 Task: Look for space in Oildale, United States from 15th June, 2023 to 21st June, 2023 for 5 adults in price range Rs.14000 to Rs.25000. Place can be entire place with 3 bedrooms having 3 beds and 3 bathrooms. Property type can be house, flat, guest house. Booking option can be shelf check-in. Required host language is English.
Action: Mouse moved to (443, 97)
Screenshot: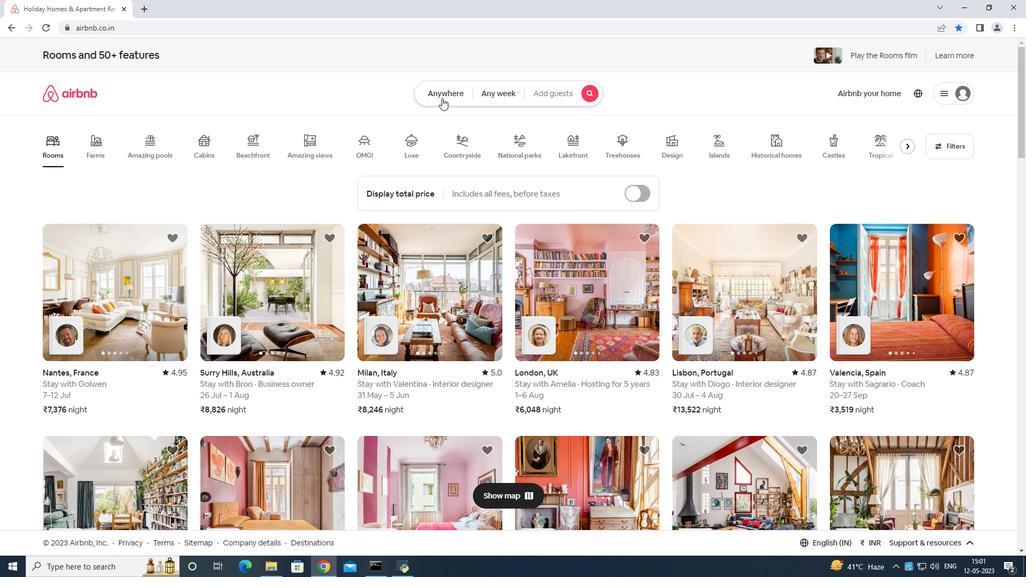 
Action: Mouse pressed left at (443, 97)
Screenshot: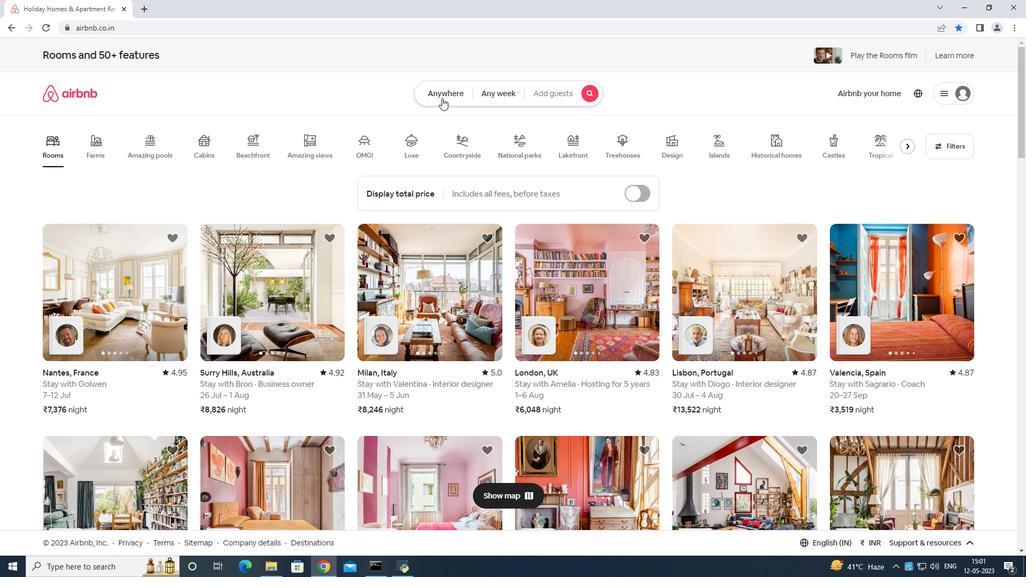 
Action: Mouse moved to (399, 126)
Screenshot: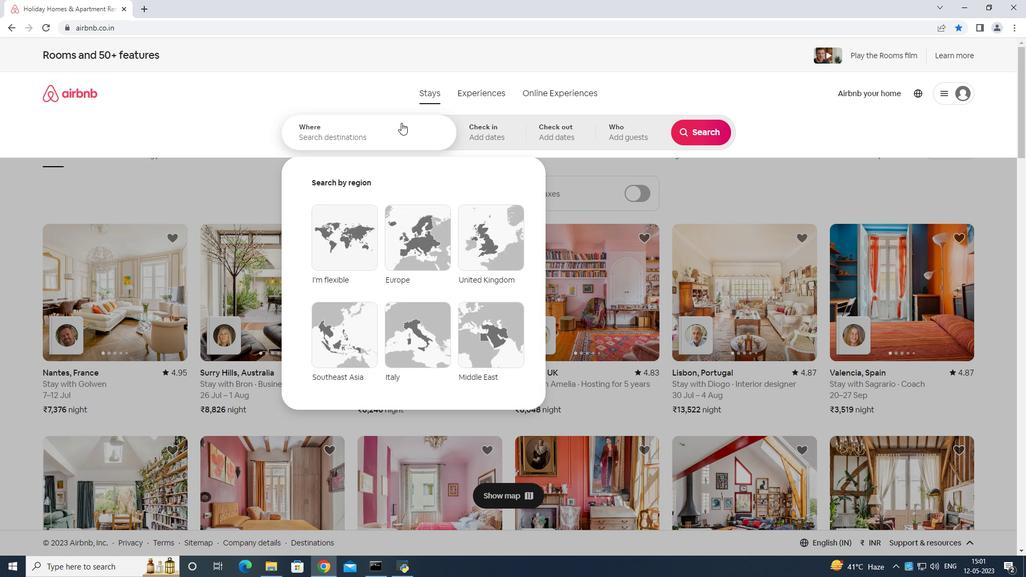 
Action: Mouse pressed left at (399, 126)
Screenshot: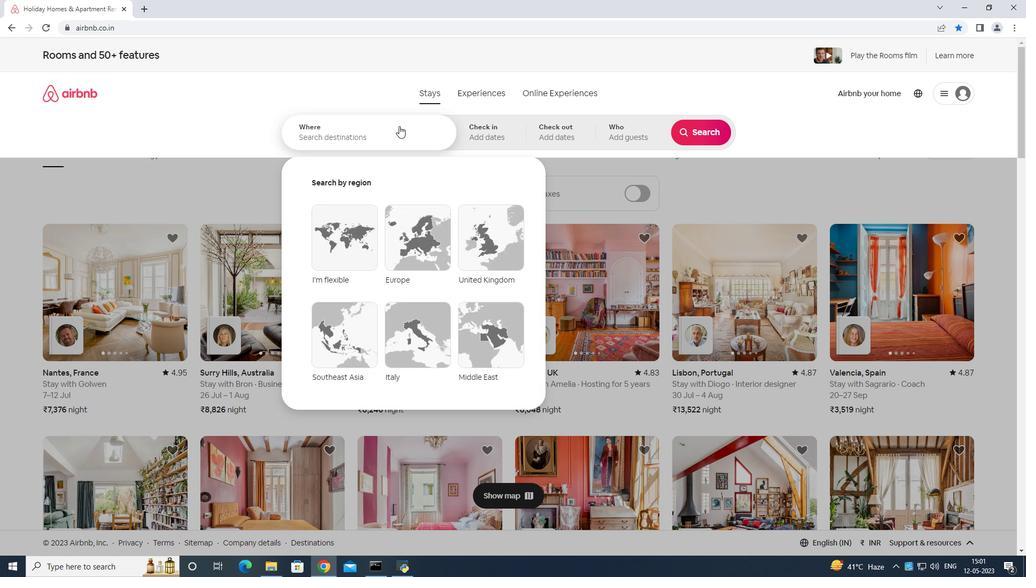 
Action: Mouse moved to (290, 151)
Screenshot: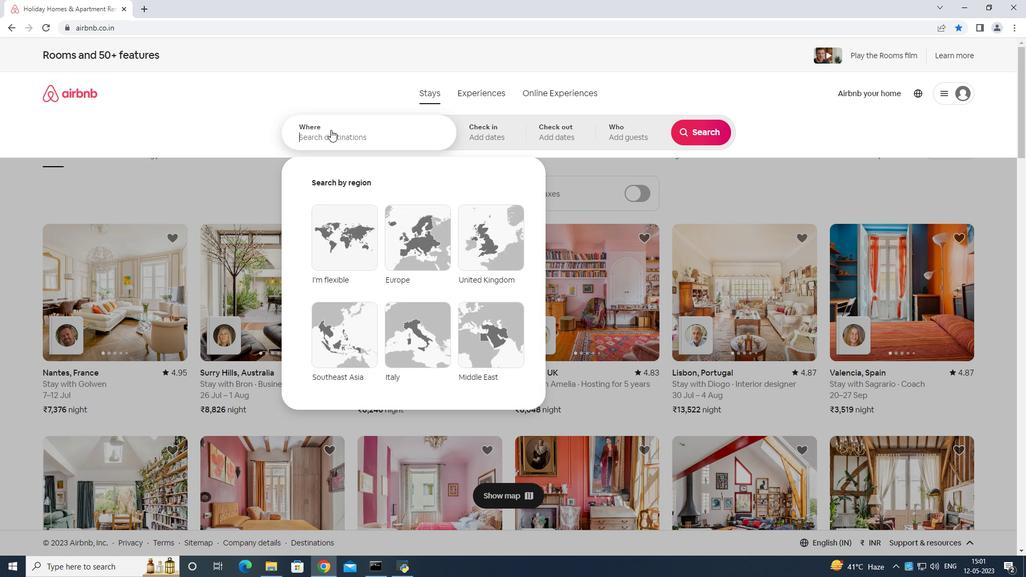 
Action: Key pressed <Key.shift>Oildale<Key.space>united<Key.space>statse<Key.backspace><Key.backspace>es<Key.enter>
Screenshot: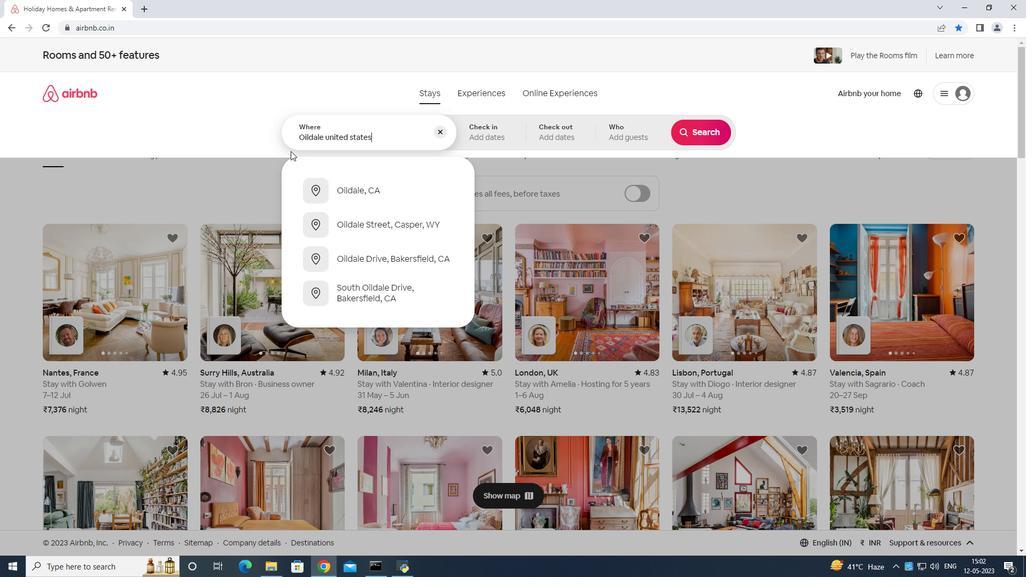 
Action: Mouse moved to (637, 310)
Screenshot: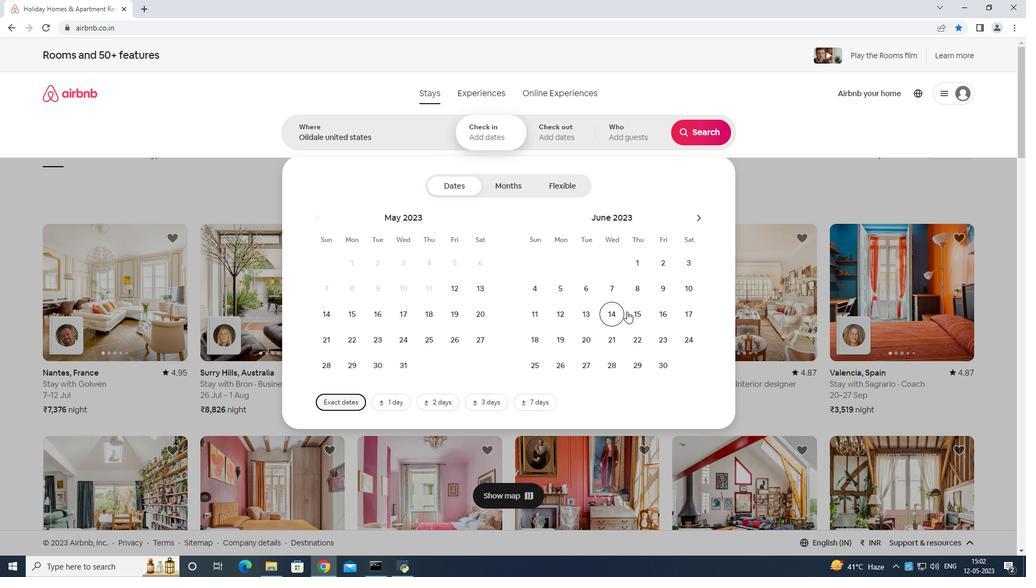
Action: Mouse pressed left at (637, 310)
Screenshot: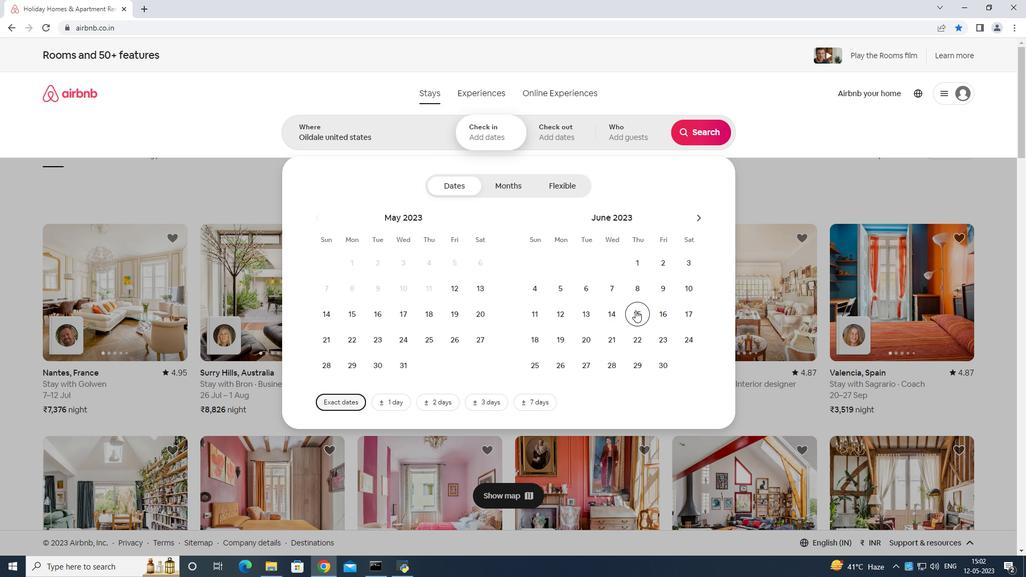 
Action: Mouse moved to (608, 336)
Screenshot: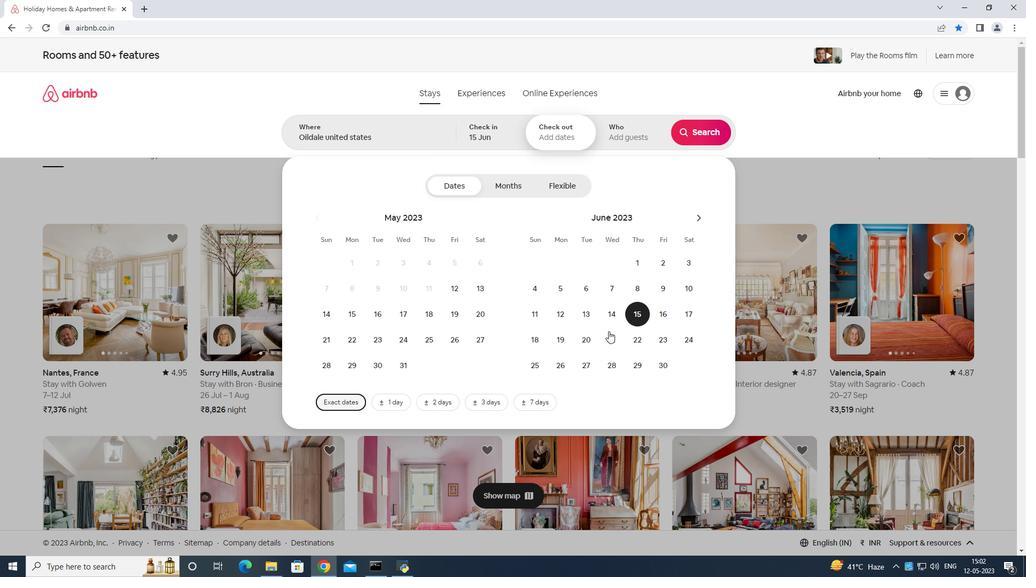 
Action: Mouse pressed left at (608, 336)
Screenshot: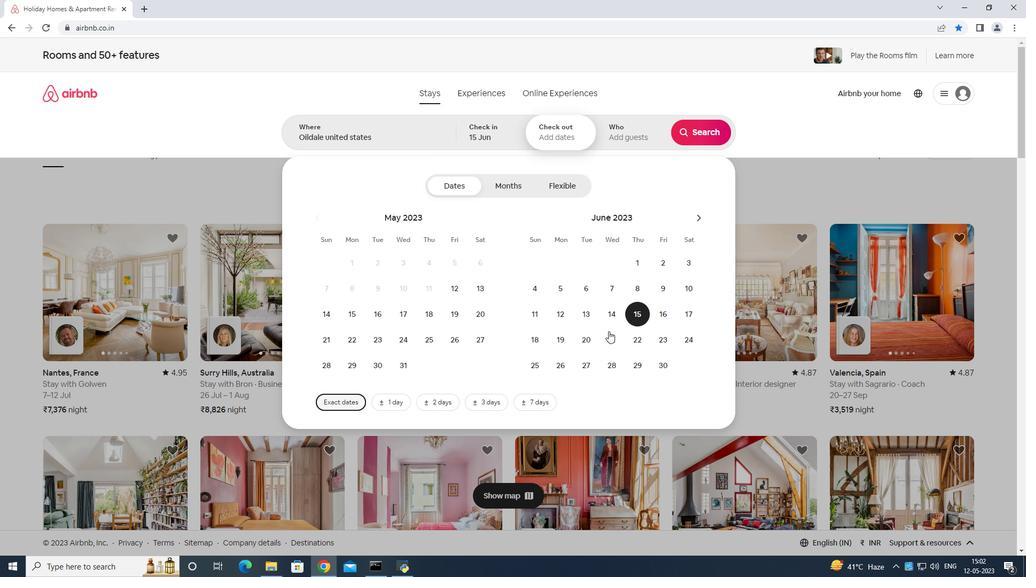 
Action: Mouse moved to (628, 130)
Screenshot: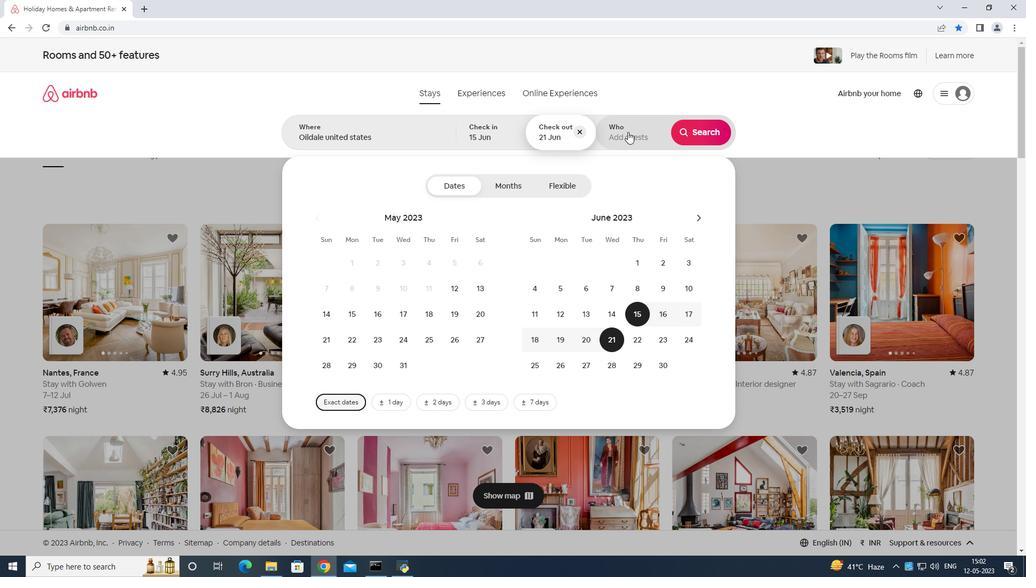 
Action: Mouse pressed left at (628, 130)
Screenshot: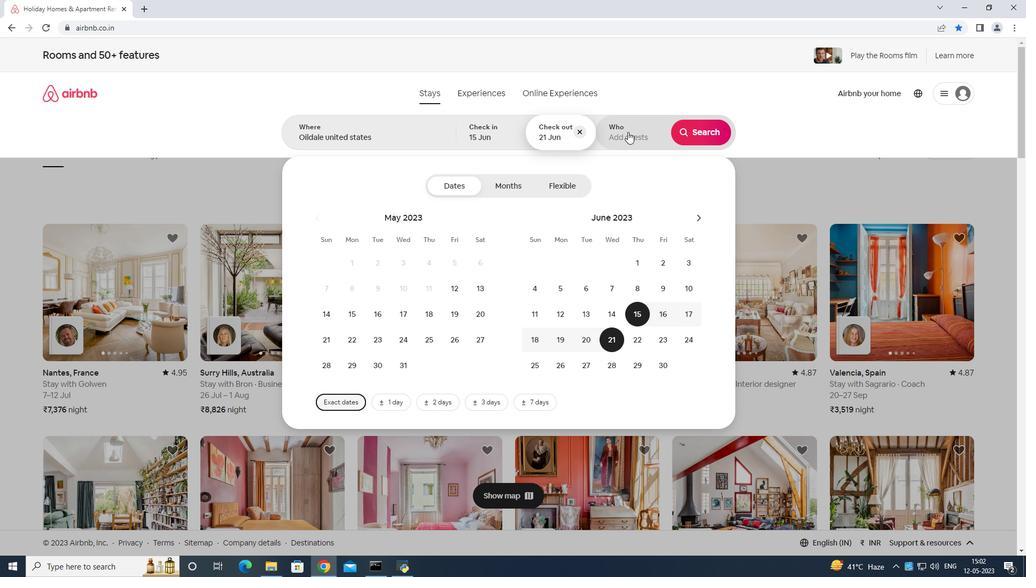 
Action: Mouse moved to (706, 186)
Screenshot: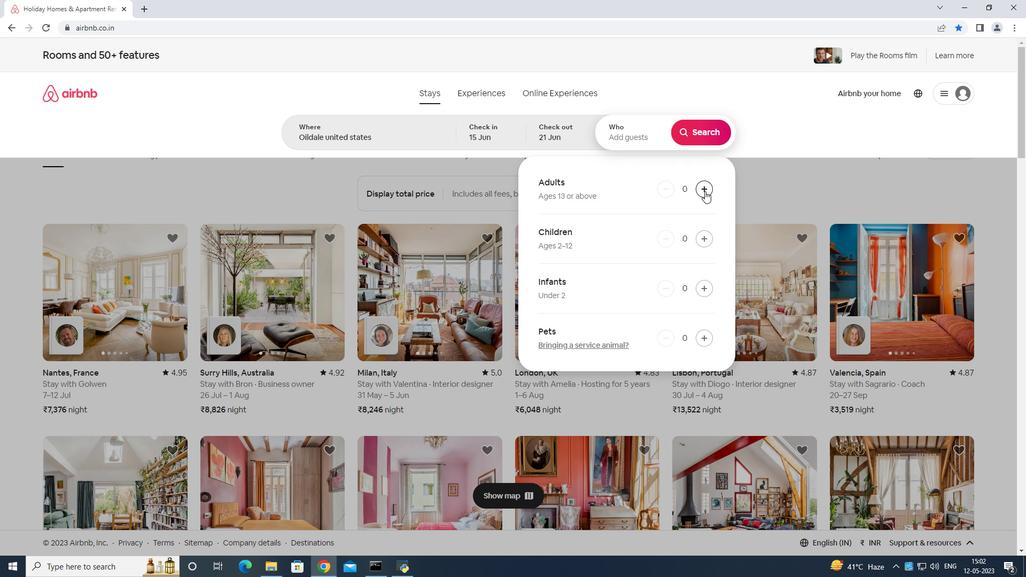 
Action: Mouse pressed left at (706, 186)
Screenshot: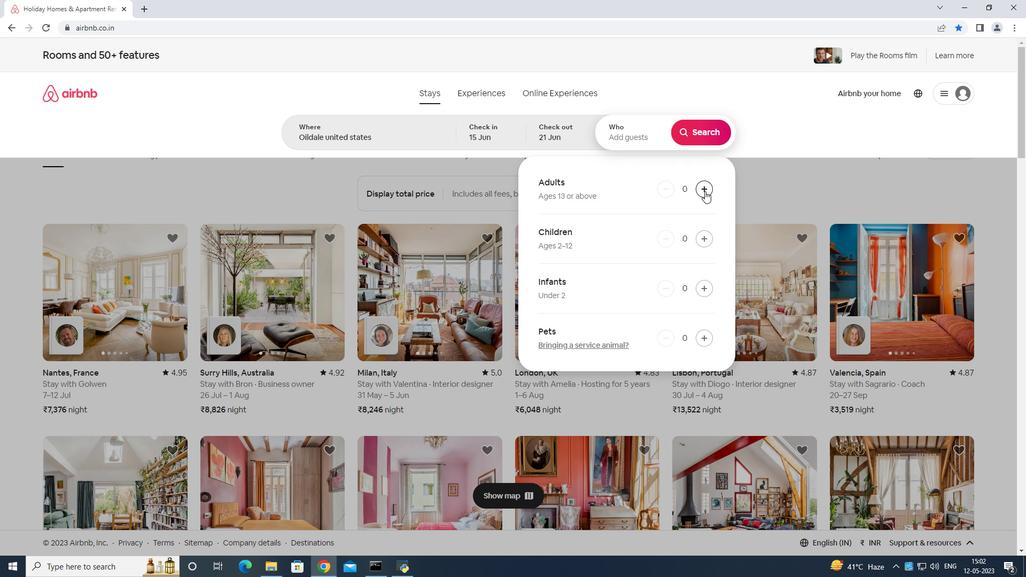 
Action: Mouse moved to (707, 186)
Screenshot: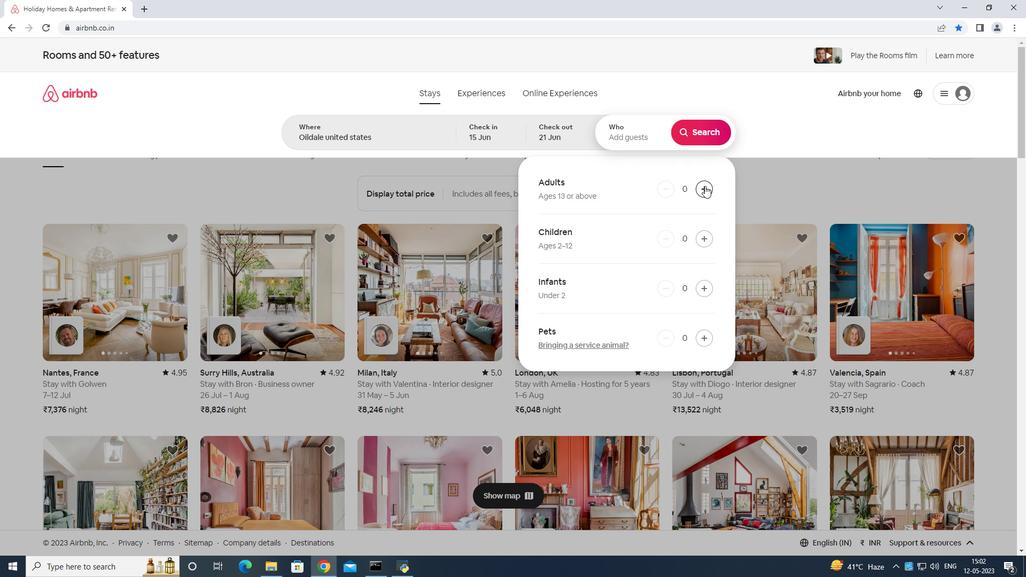 
Action: Mouse pressed left at (707, 186)
Screenshot: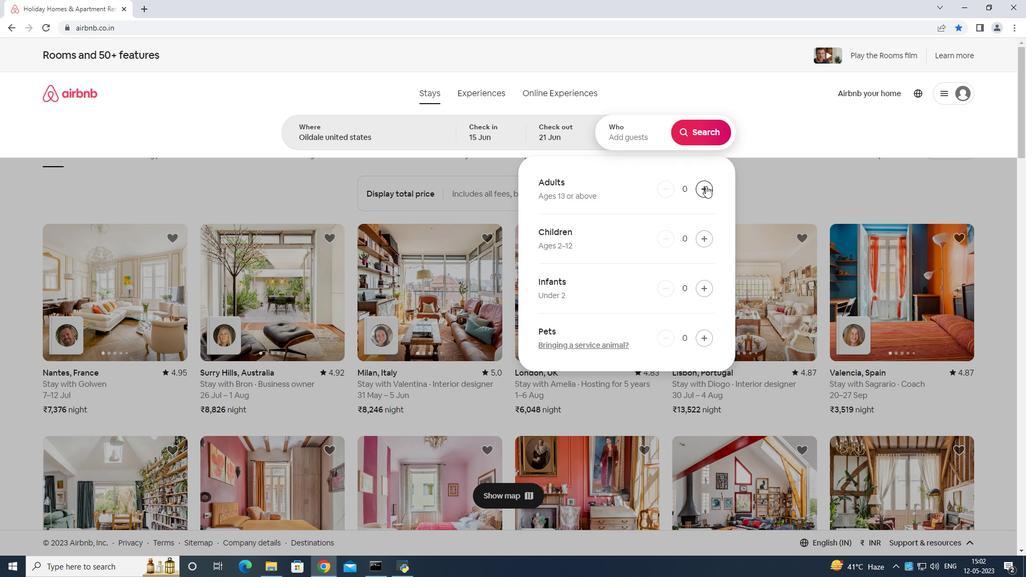
Action: Mouse moved to (707, 186)
Screenshot: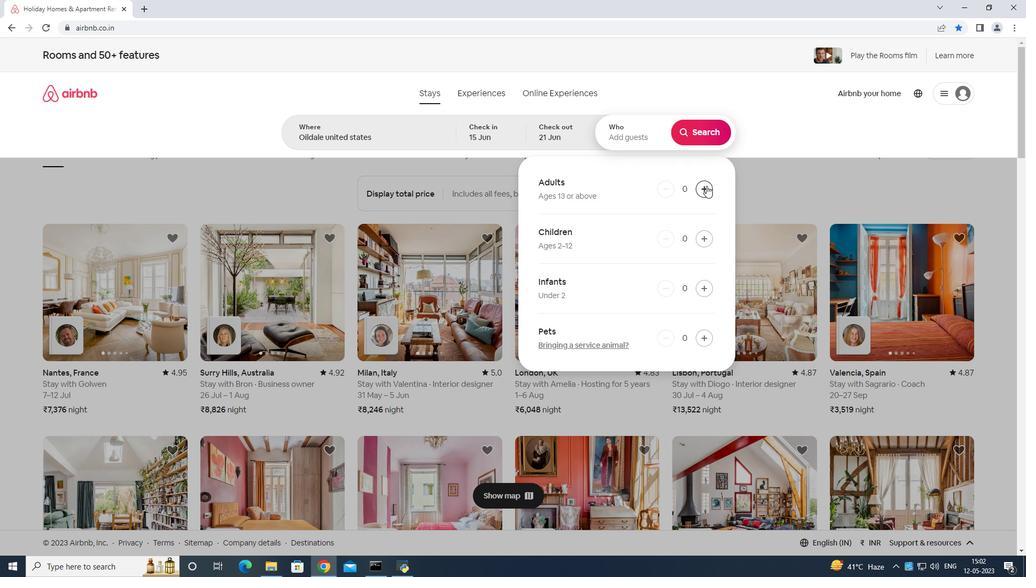 
Action: Mouse pressed left at (707, 186)
Screenshot: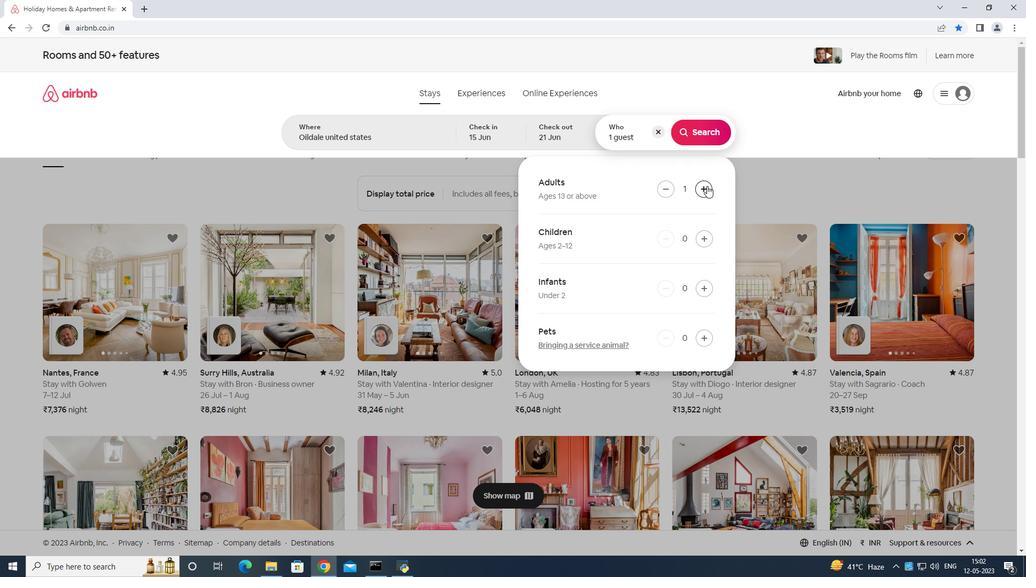 
Action: Mouse moved to (707, 186)
Screenshot: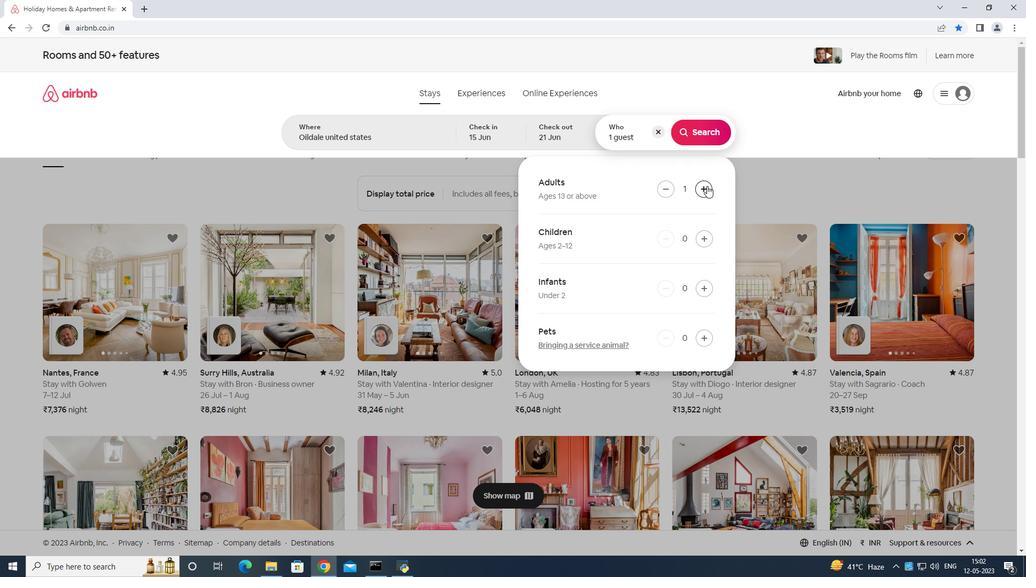 
Action: Mouse pressed left at (707, 186)
Screenshot: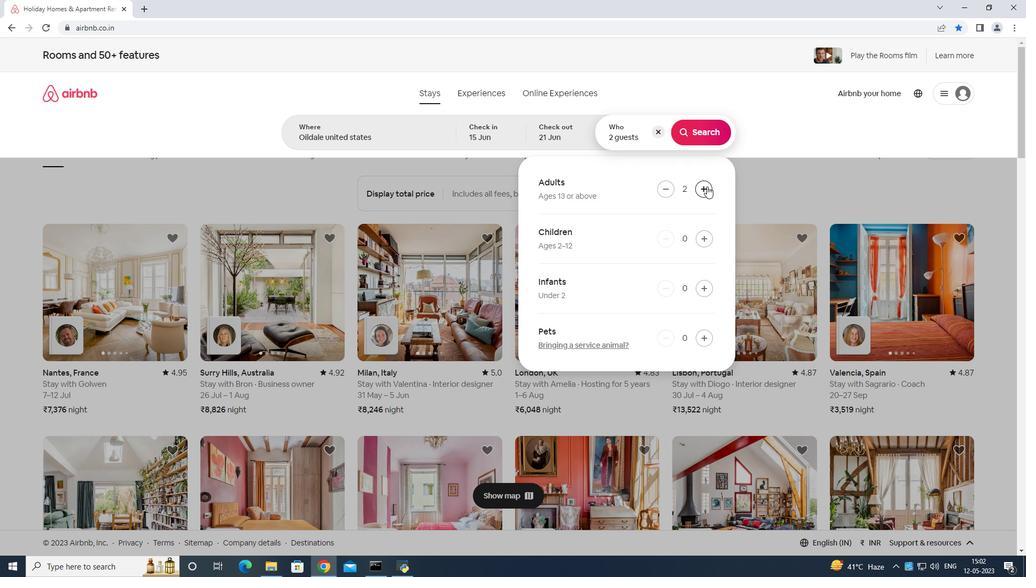 
Action: Mouse moved to (707, 187)
Screenshot: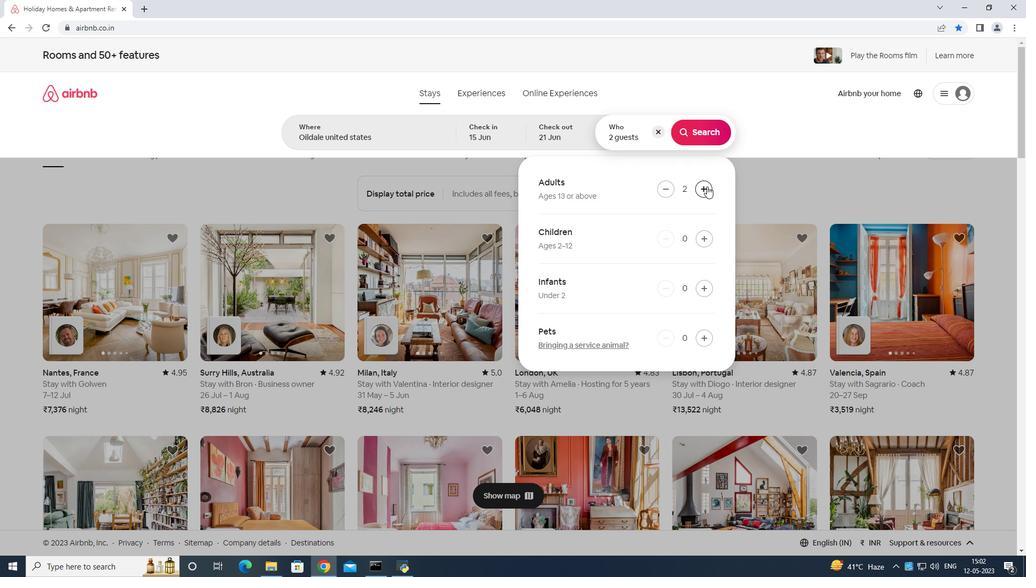 
Action: Mouse pressed left at (707, 187)
Screenshot: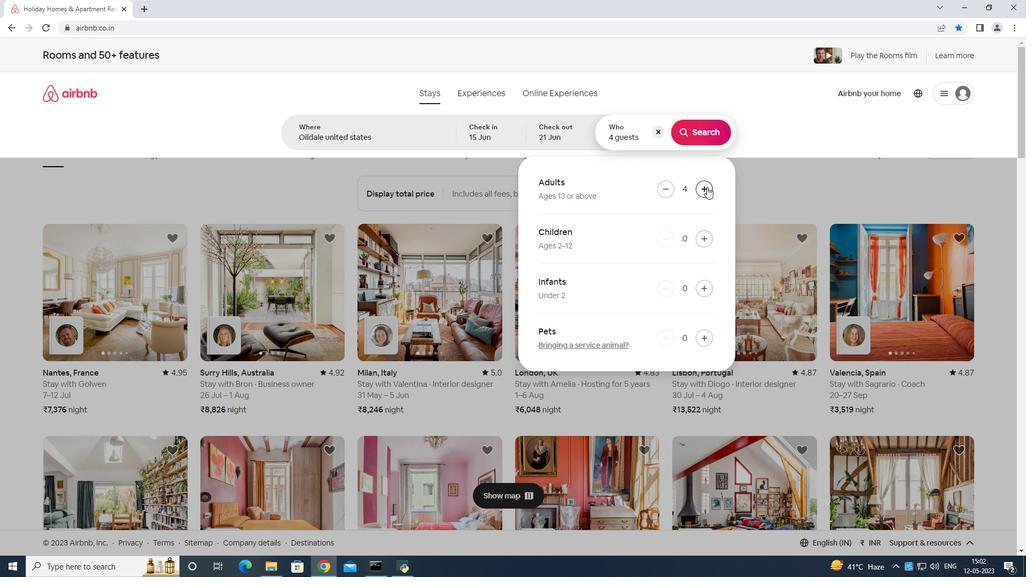 
Action: Mouse moved to (707, 131)
Screenshot: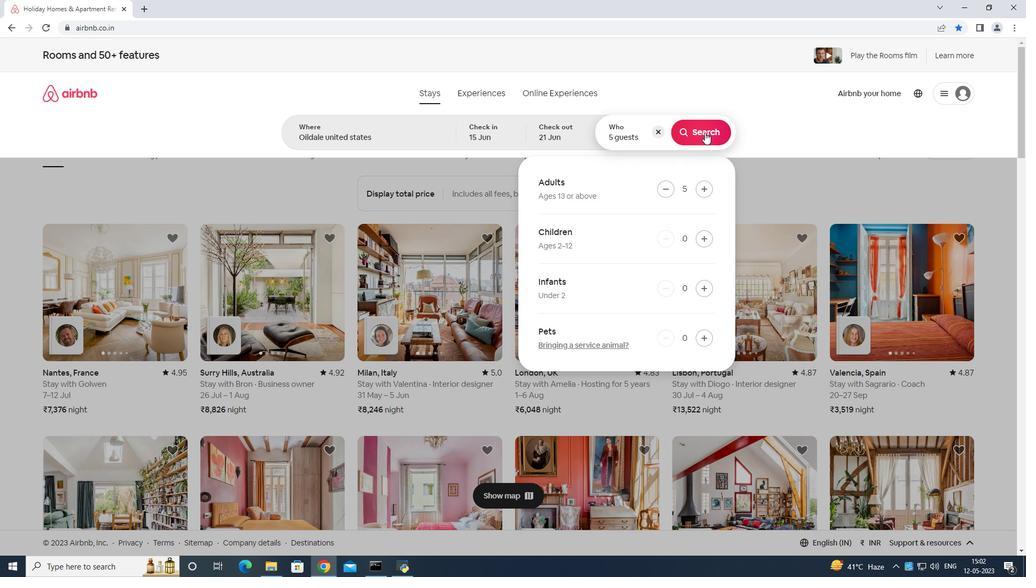 
Action: Mouse pressed left at (707, 131)
Screenshot: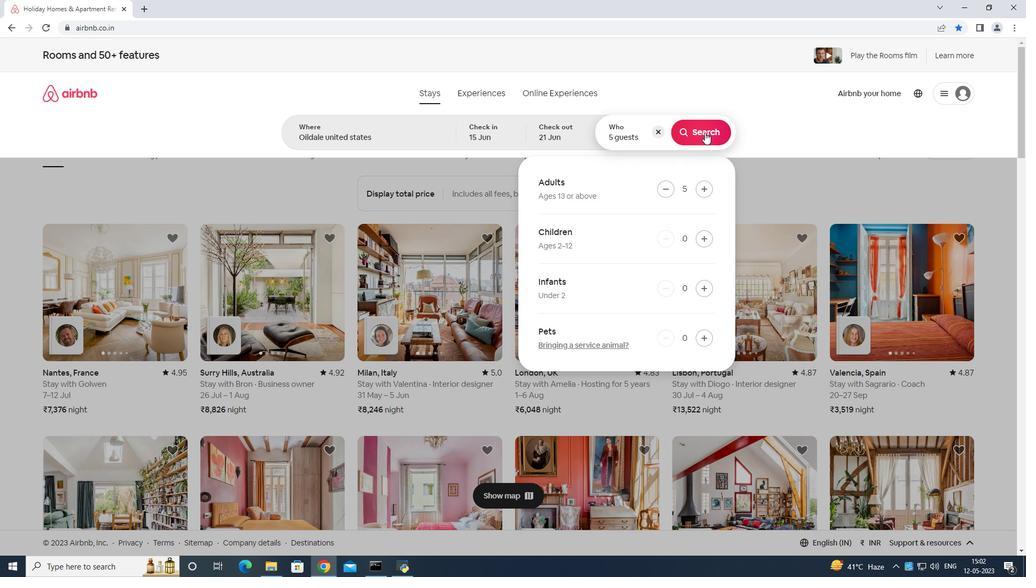 
Action: Mouse moved to (985, 104)
Screenshot: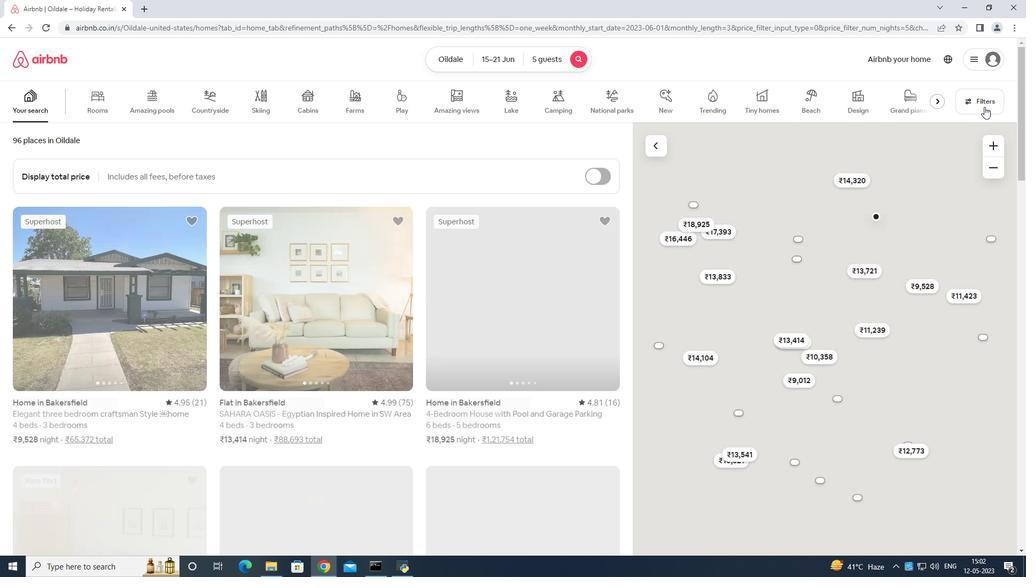 
Action: Mouse pressed left at (985, 104)
Screenshot: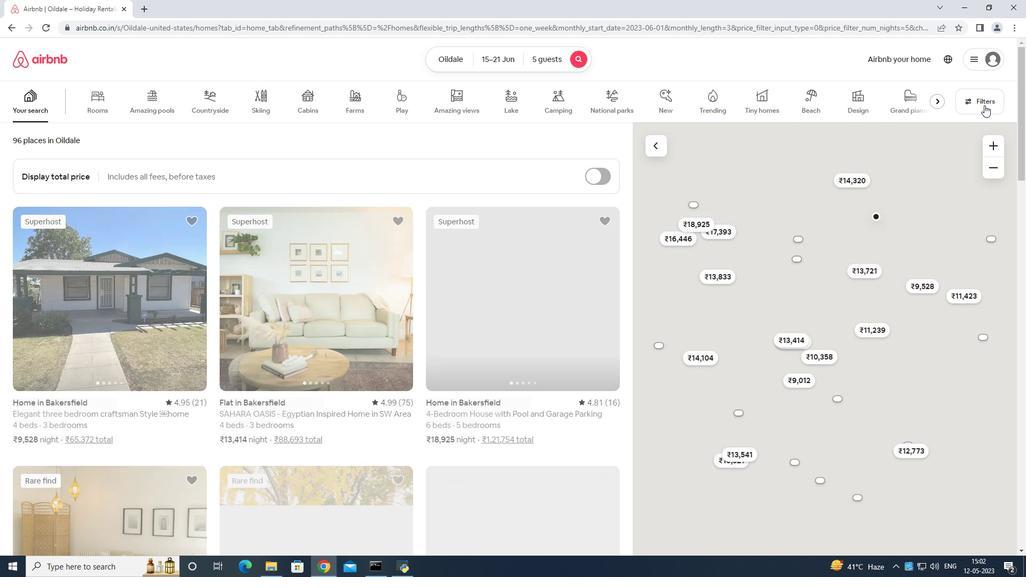
Action: Mouse moved to (462, 357)
Screenshot: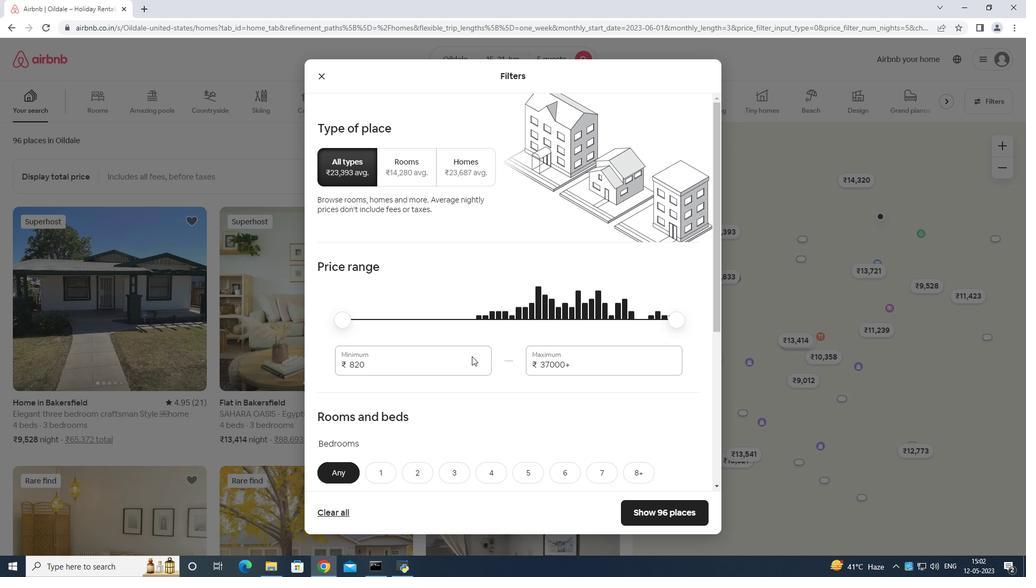 
Action: Mouse pressed left at (462, 357)
Screenshot: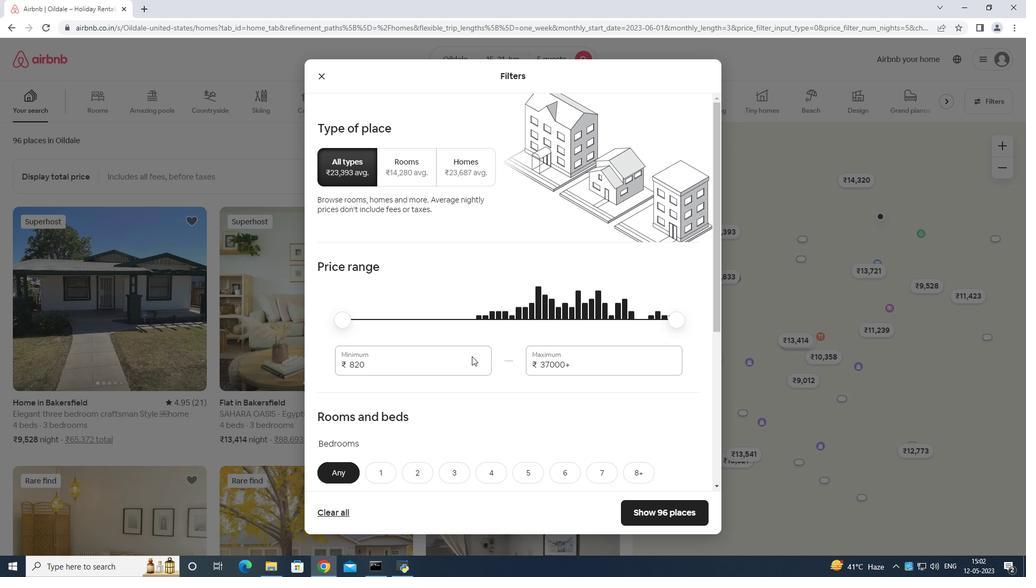 
Action: Mouse moved to (457, 348)
Screenshot: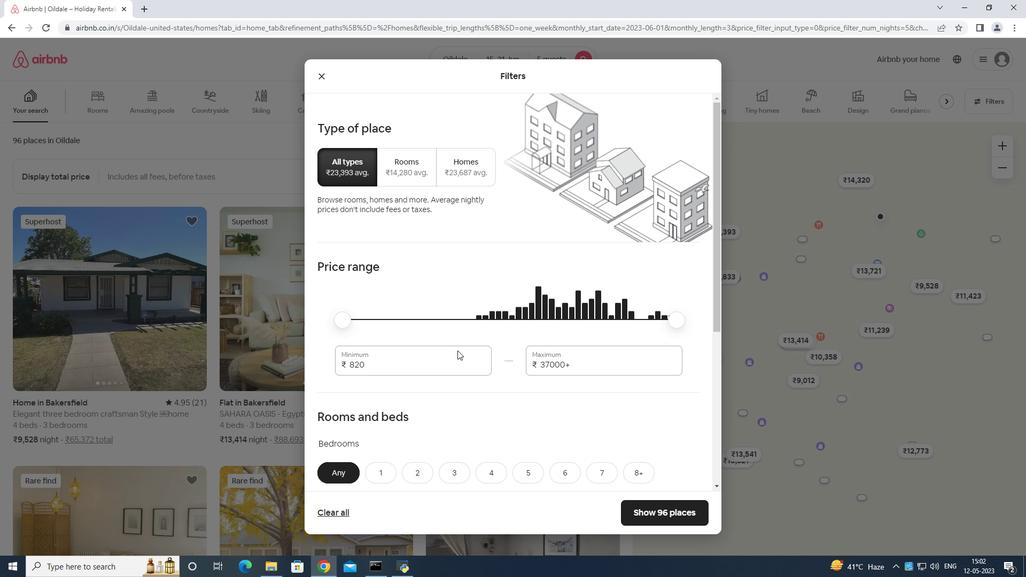 
Action: Key pressed <Key.backspace>
Screenshot: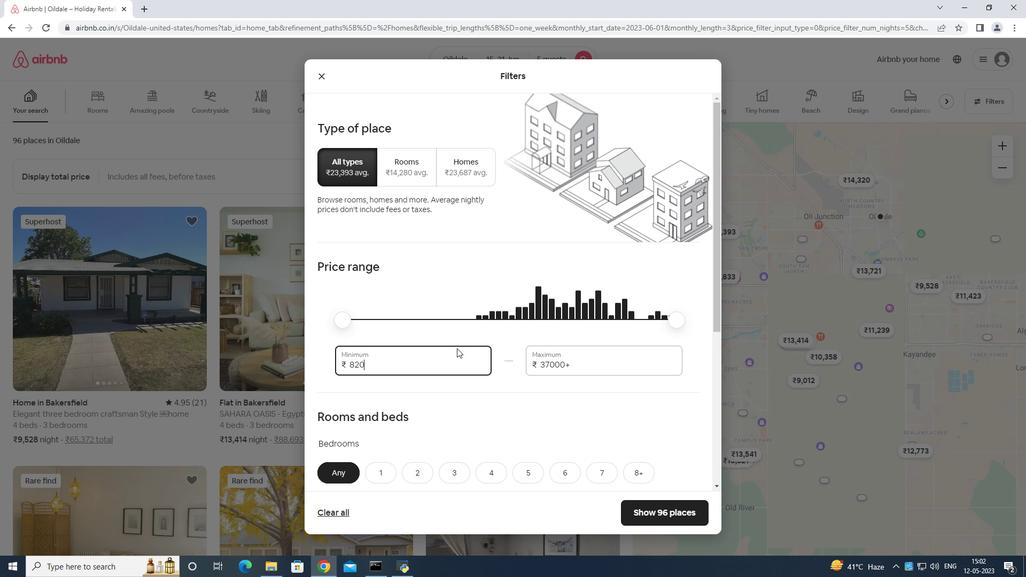 
Action: Mouse moved to (457, 337)
Screenshot: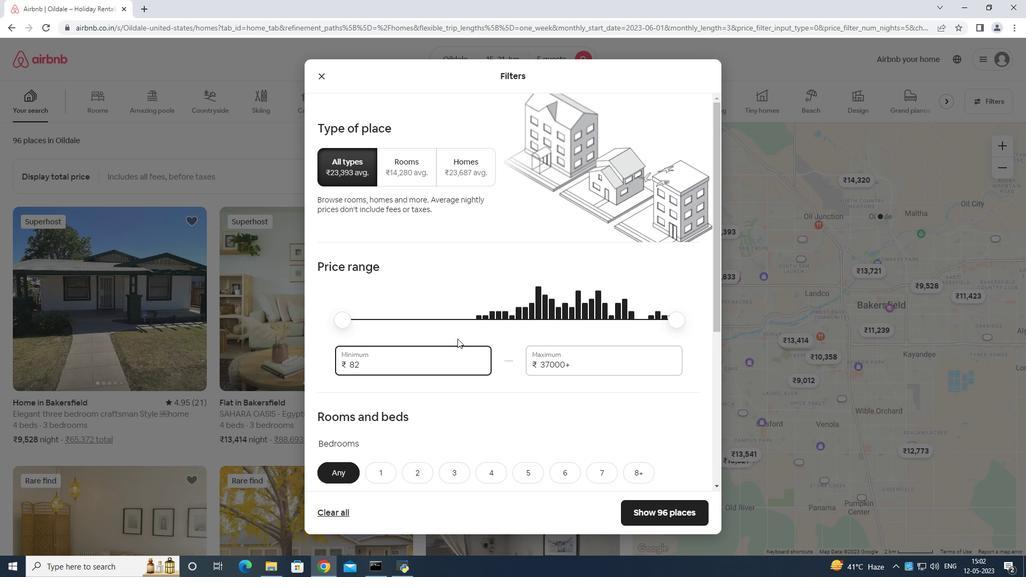 
Action: Key pressed <Key.backspace>
Screenshot: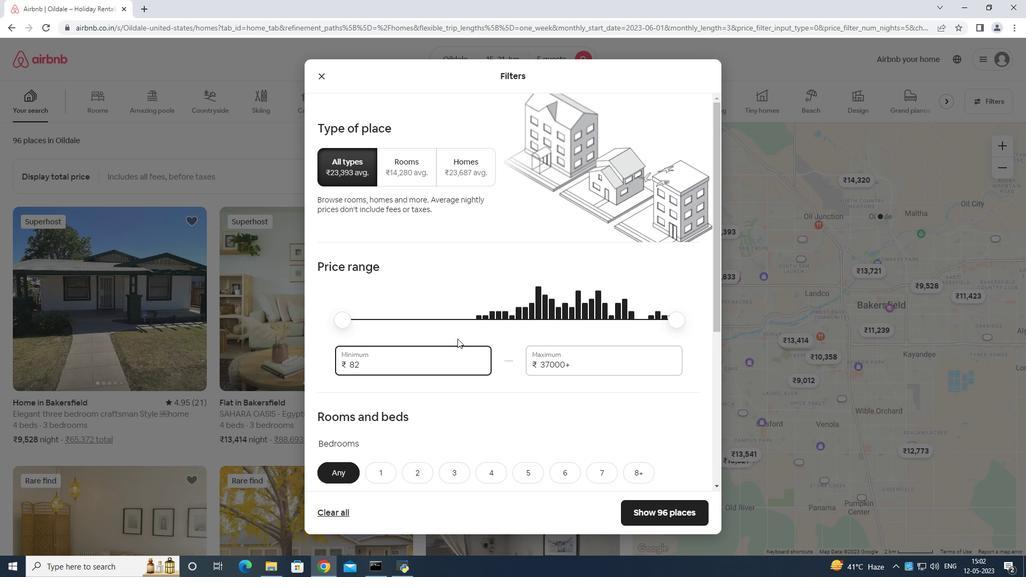 
Action: Mouse moved to (457, 336)
Screenshot: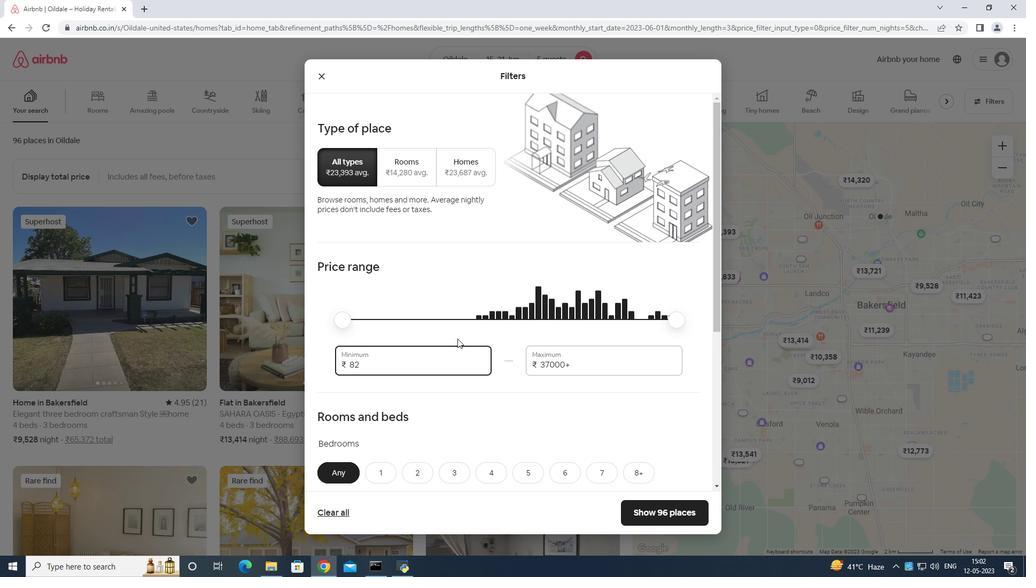 
Action: Key pressed <Key.backspace>
Screenshot: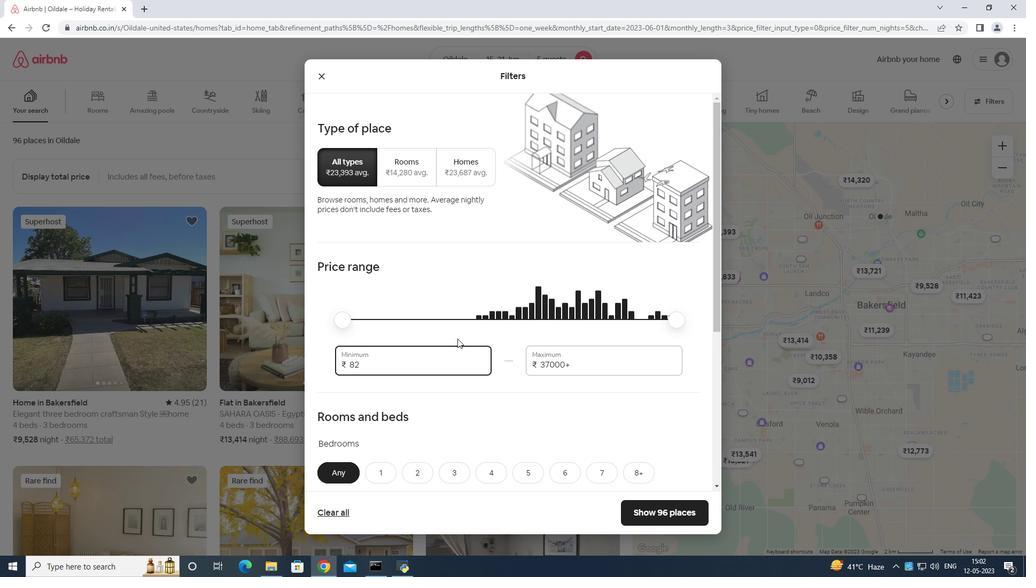 
Action: Mouse moved to (458, 335)
Screenshot: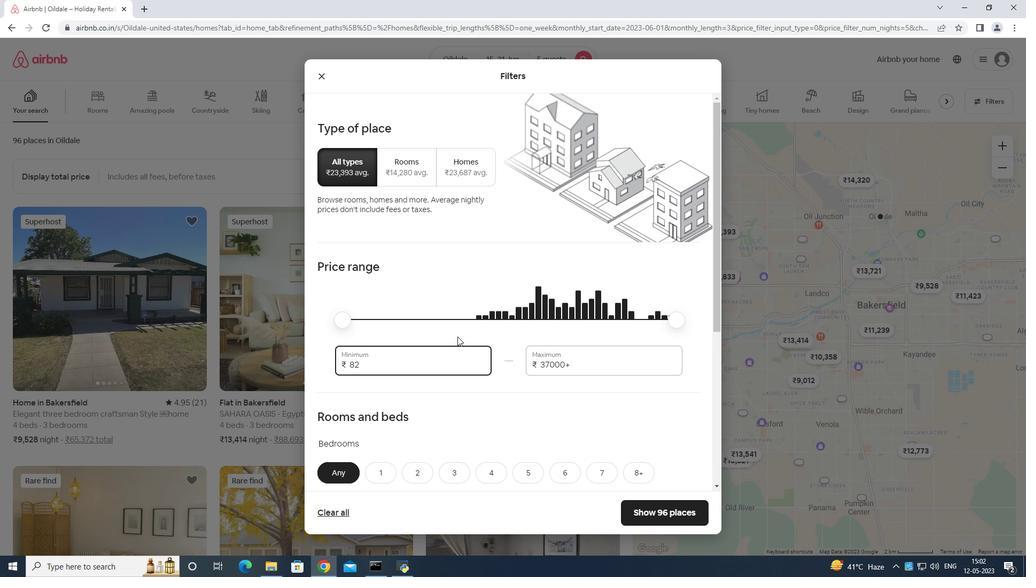 
Action: Key pressed 14
Screenshot: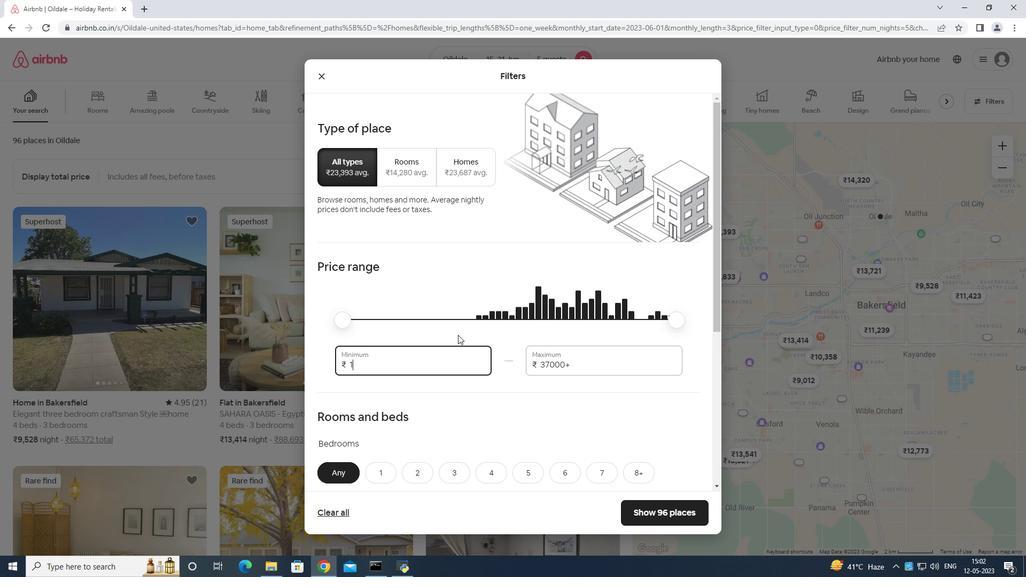 
Action: Mouse moved to (458, 335)
Screenshot: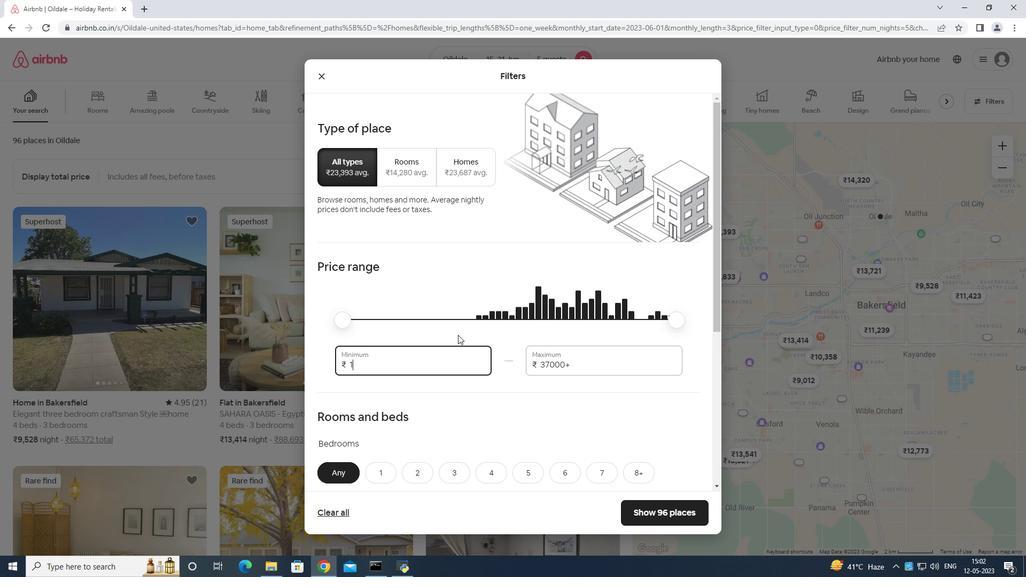
Action: Key pressed 0
Screenshot: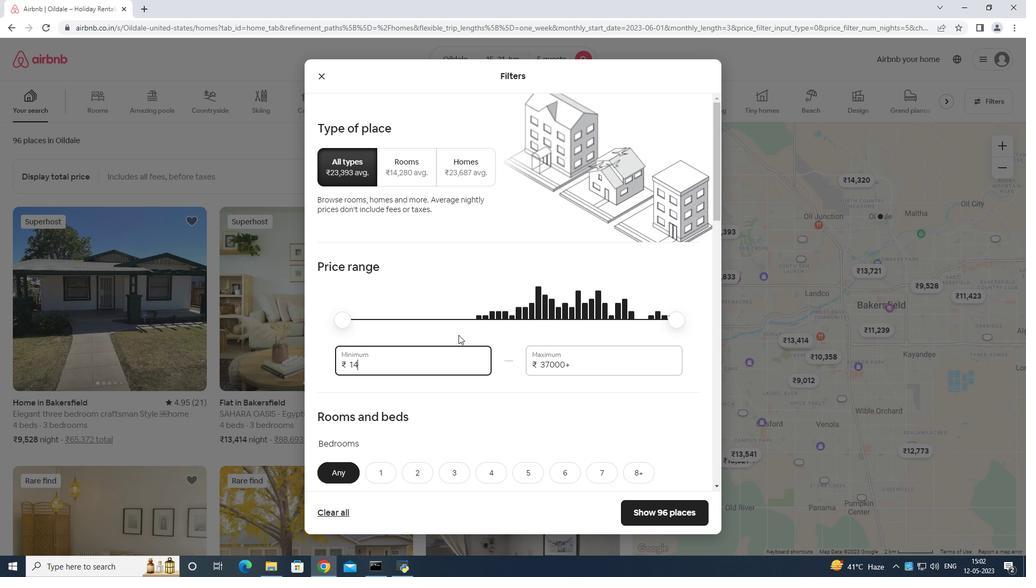 
Action: Mouse moved to (458, 335)
Screenshot: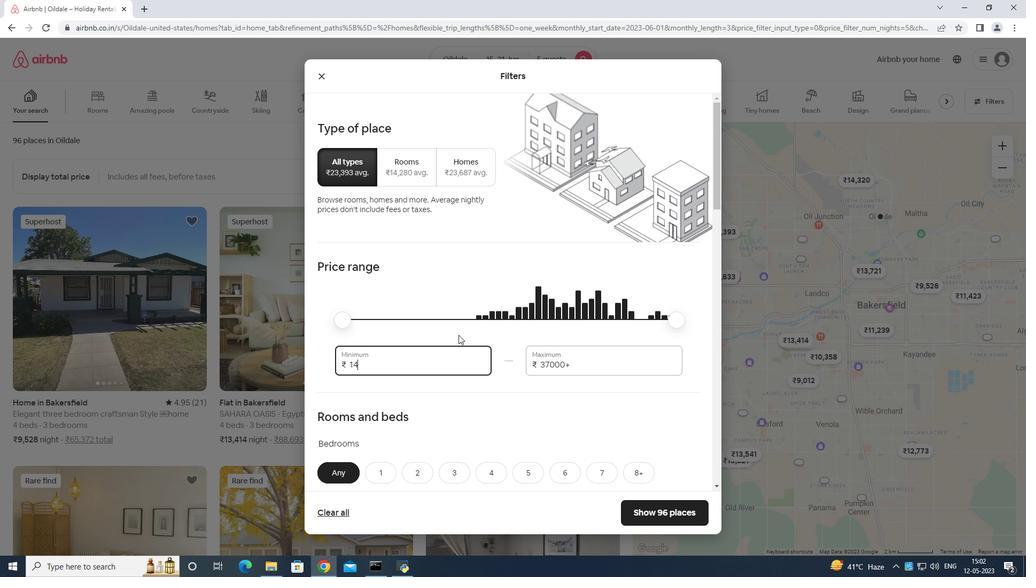 
Action: Key pressed 0
Screenshot: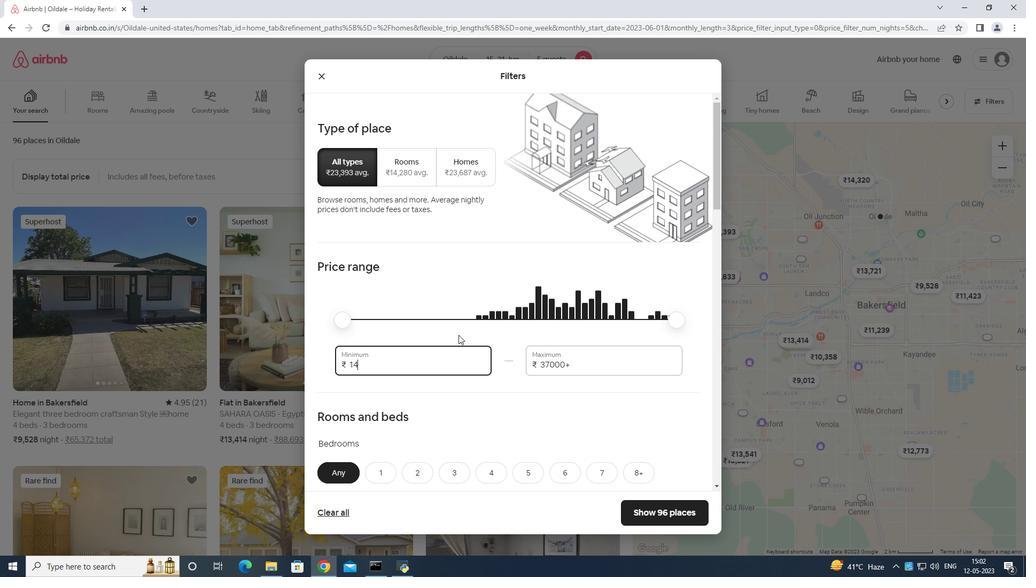 
Action: Mouse moved to (459, 334)
Screenshot: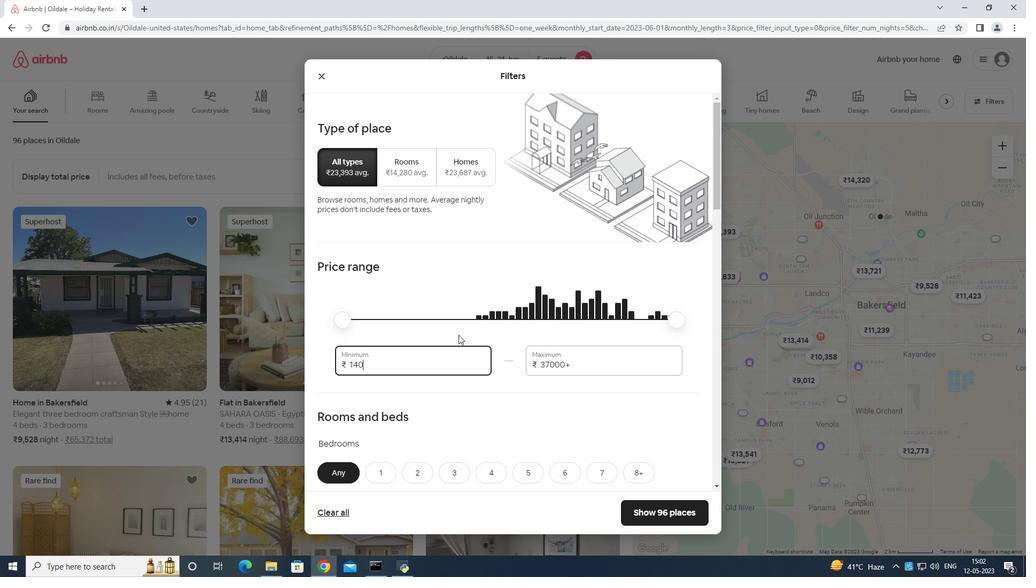 
Action: Key pressed 0
Screenshot: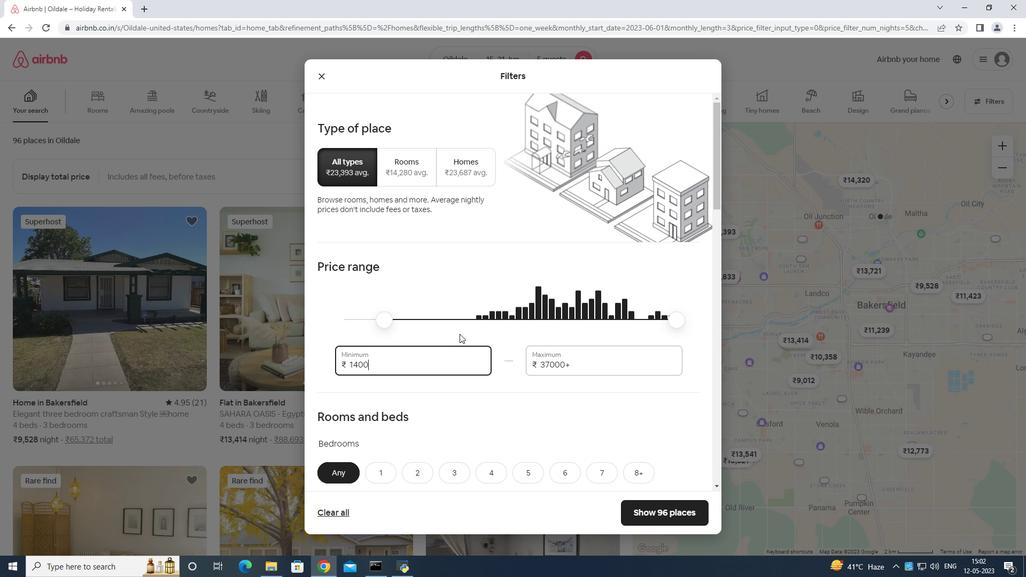 
Action: Mouse moved to (576, 361)
Screenshot: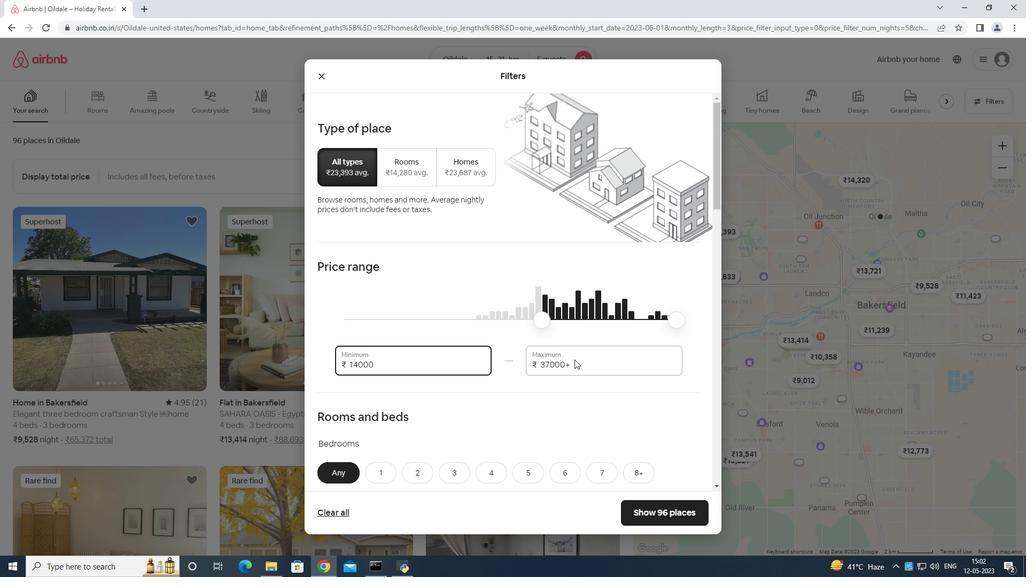 
Action: Mouse pressed left at (576, 361)
Screenshot: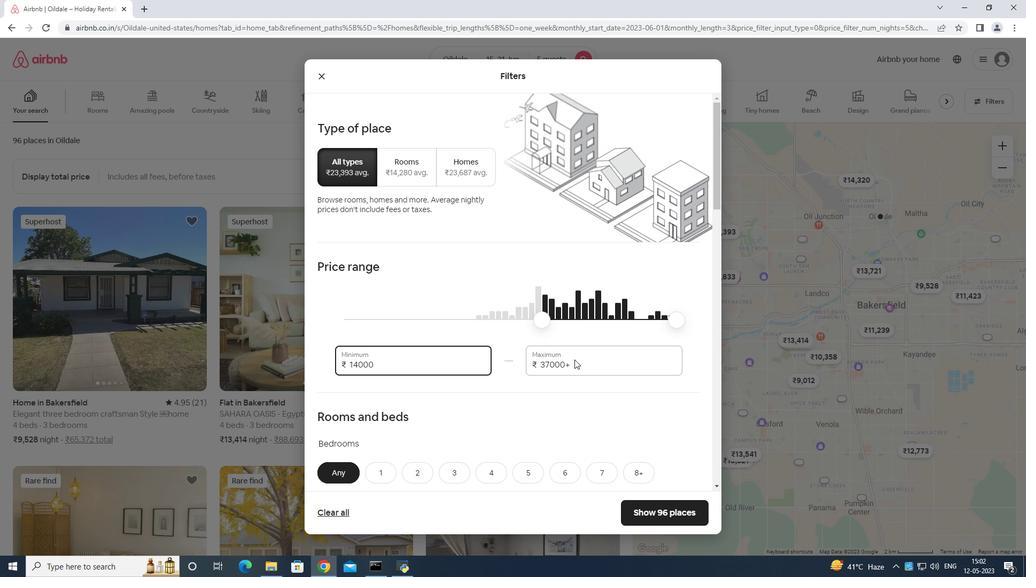 
Action: Key pressed <Key.backspace><Key.backspace><Key.backspace><Key.backspace><Key.backspace><Key.backspace><Key.backspace><Key.backspace><Key.backspace><Key.backspace><Key.backspace>25000
Screenshot: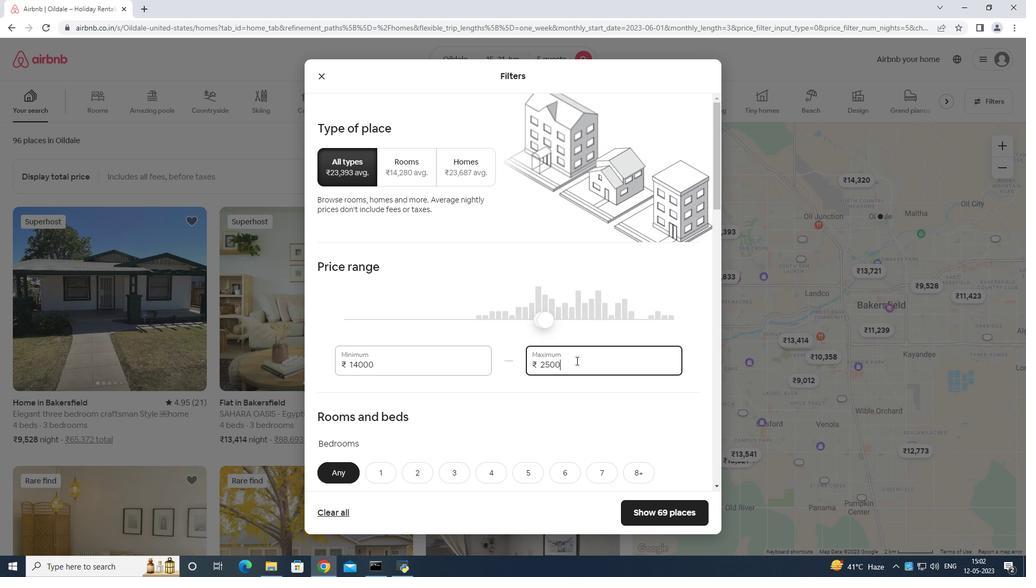 
Action: Mouse scrolled (576, 360) with delta (0, 0)
Screenshot: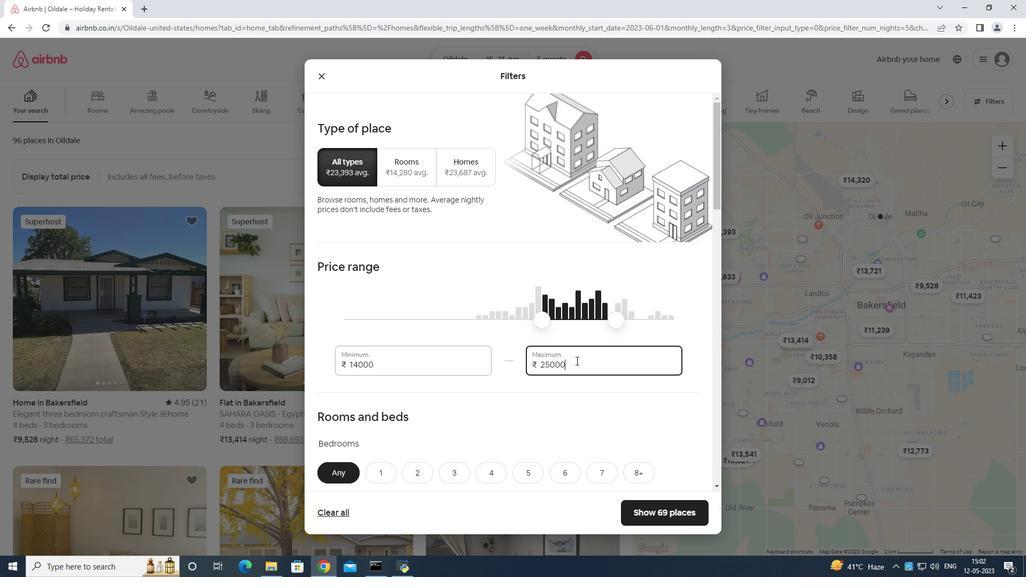 
Action: Mouse scrolled (576, 360) with delta (0, 0)
Screenshot: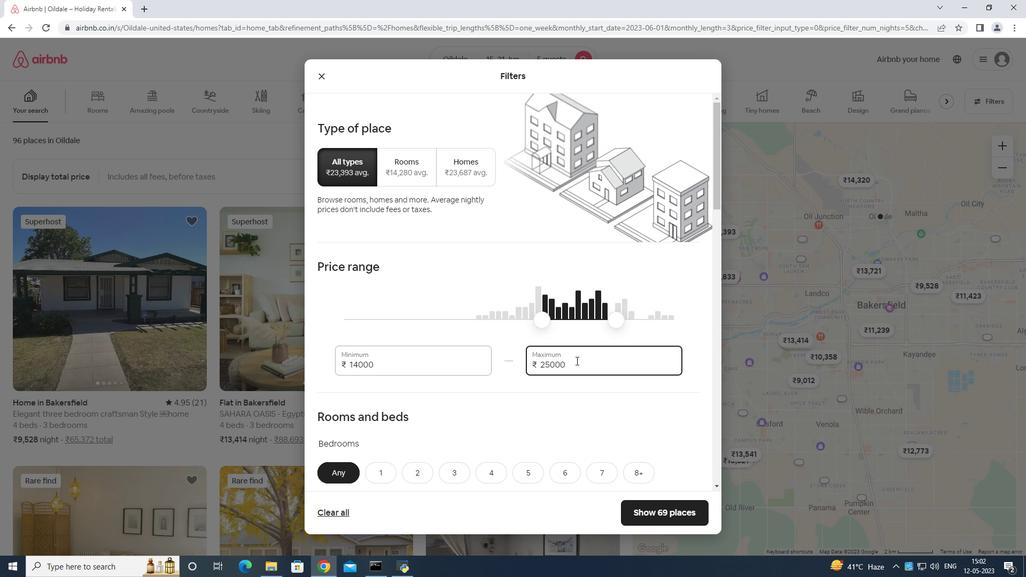 
Action: Mouse scrolled (576, 360) with delta (0, 0)
Screenshot: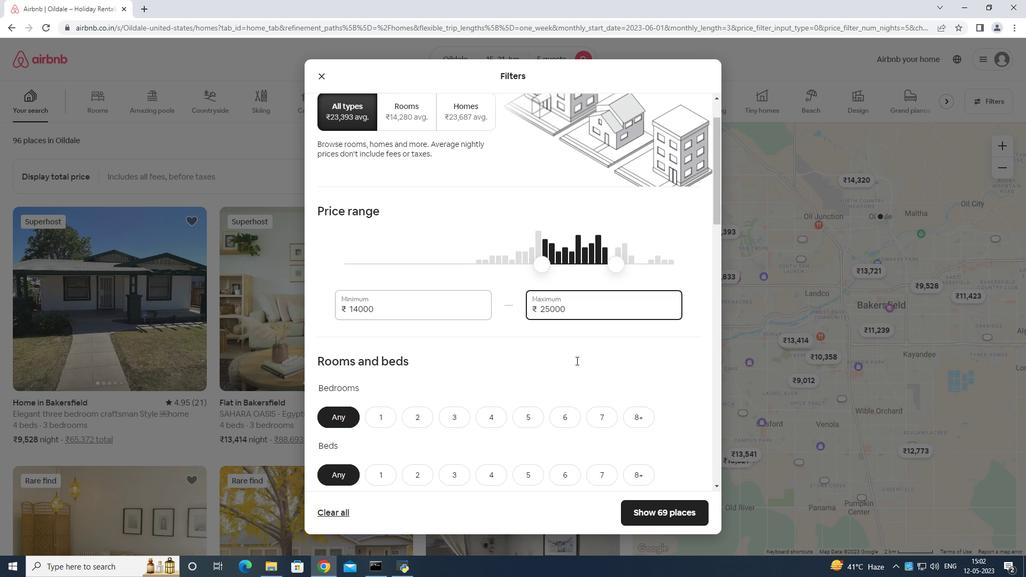 
Action: Mouse scrolled (576, 360) with delta (0, 0)
Screenshot: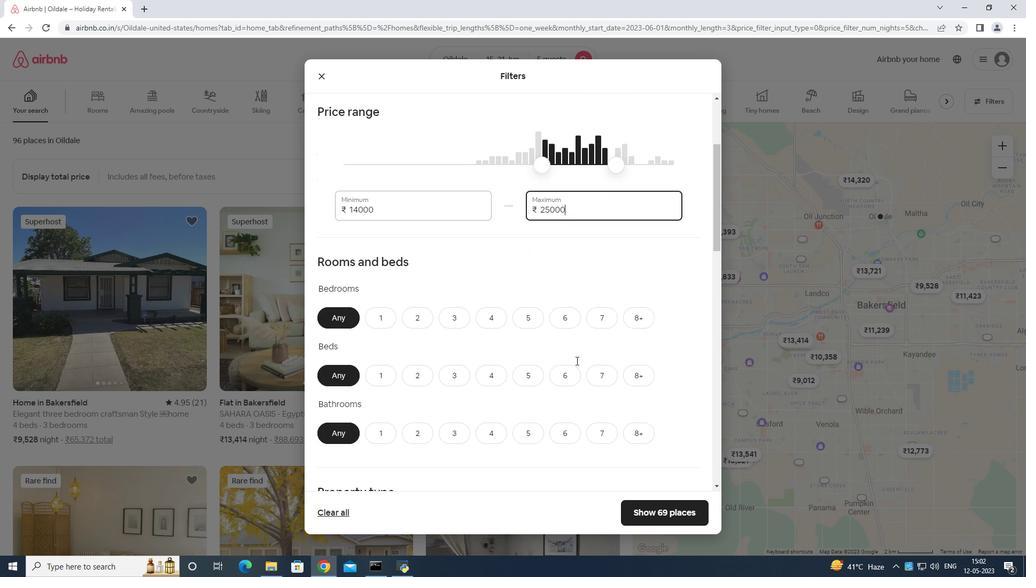 
Action: Mouse moved to (460, 253)
Screenshot: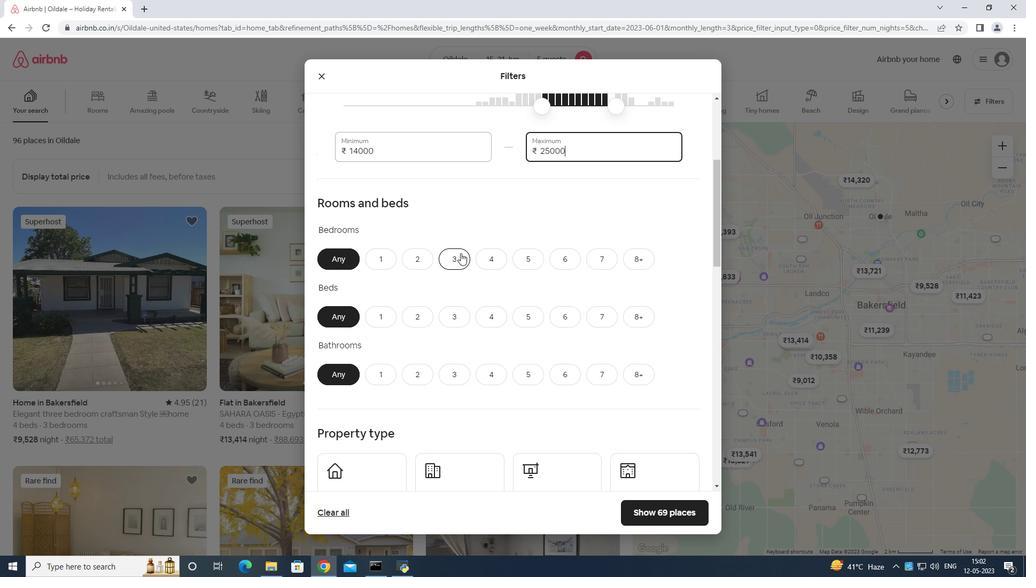 
Action: Mouse pressed left at (460, 253)
Screenshot: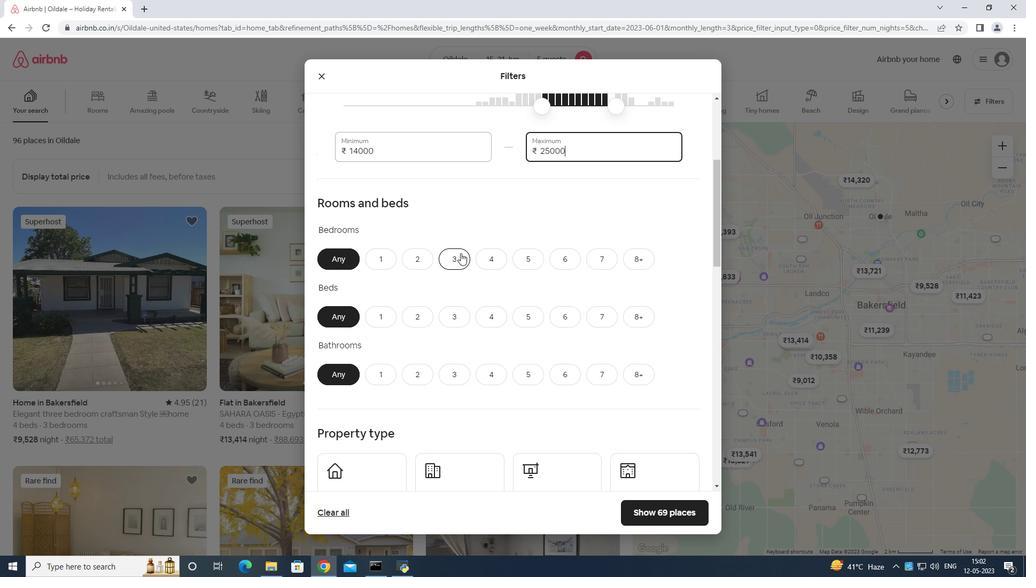 
Action: Mouse moved to (455, 316)
Screenshot: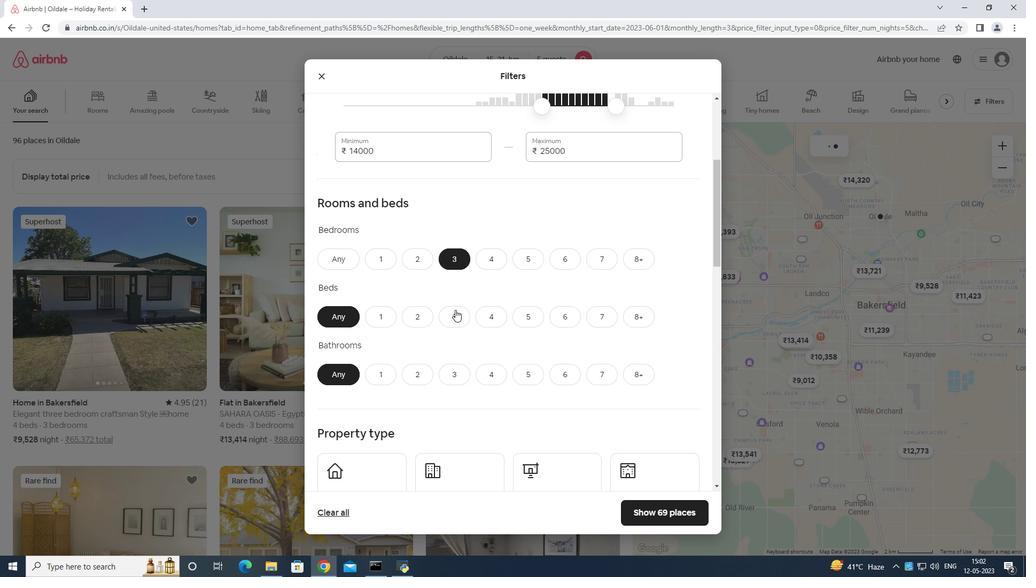 
Action: Mouse pressed left at (455, 316)
Screenshot: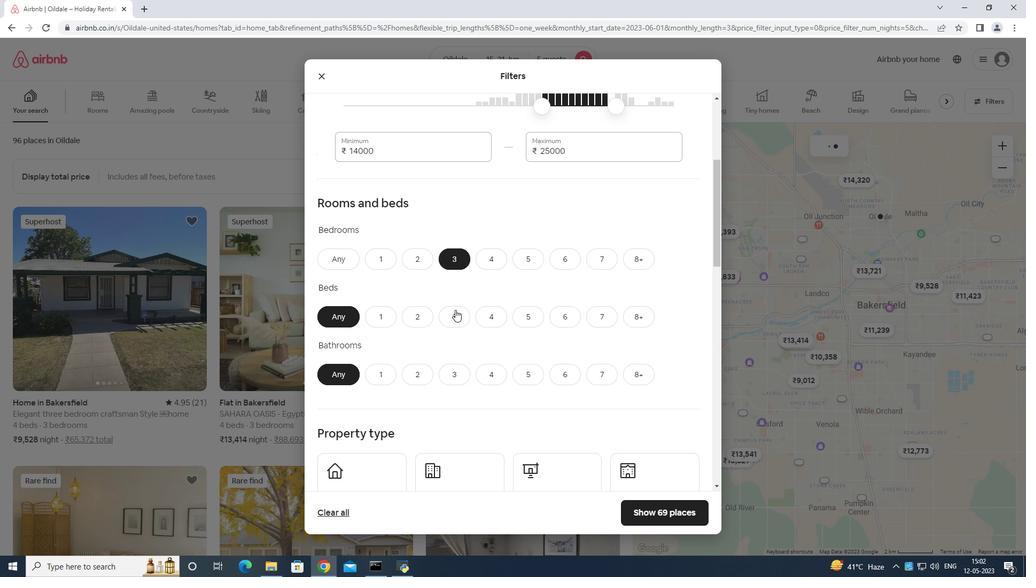 
Action: Mouse moved to (451, 371)
Screenshot: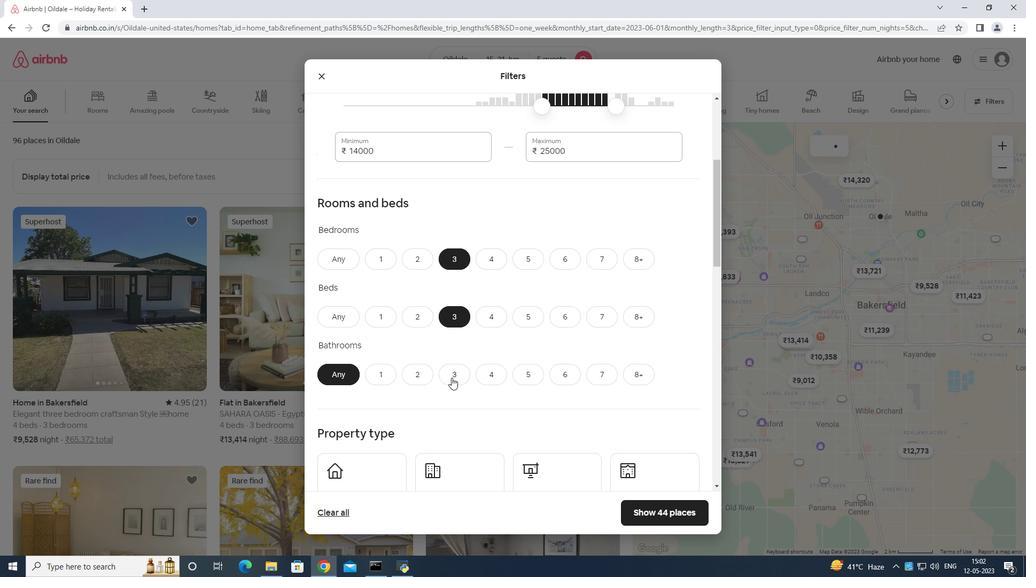 
Action: Mouse pressed left at (451, 371)
Screenshot: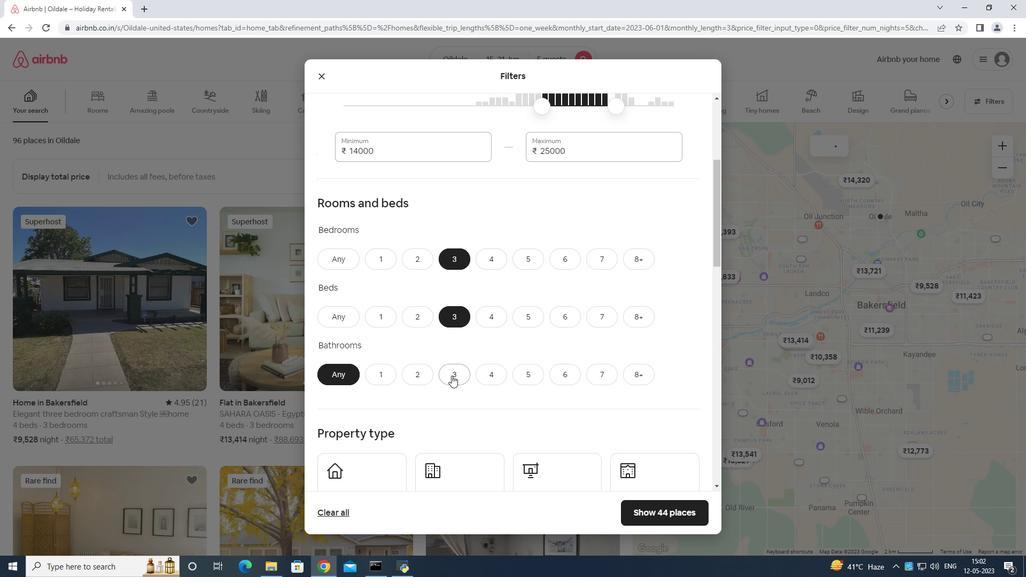 
Action: Mouse moved to (475, 352)
Screenshot: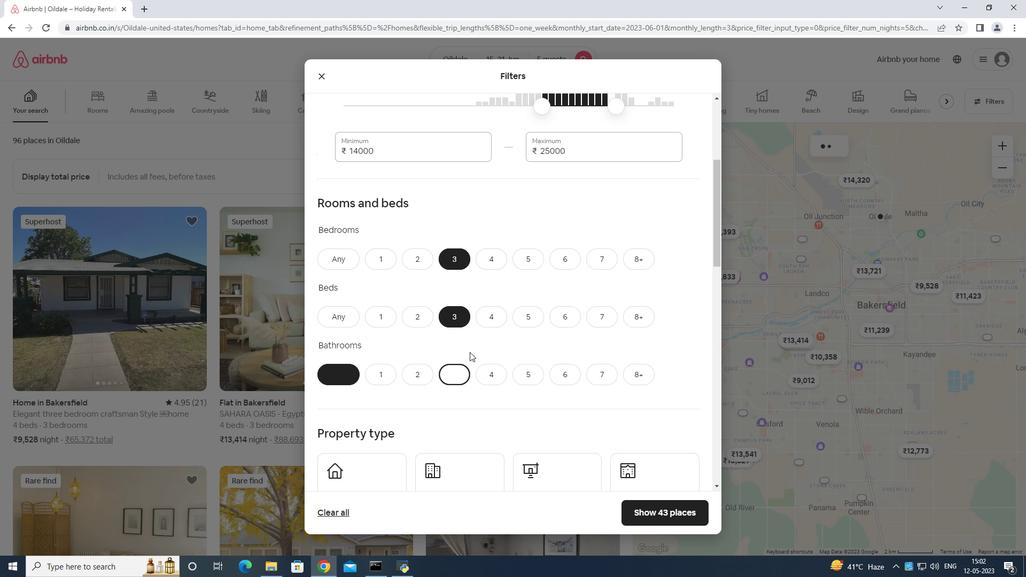 
Action: Mouse scrolled (471, 351) with delta (0, 0)
Screenshot: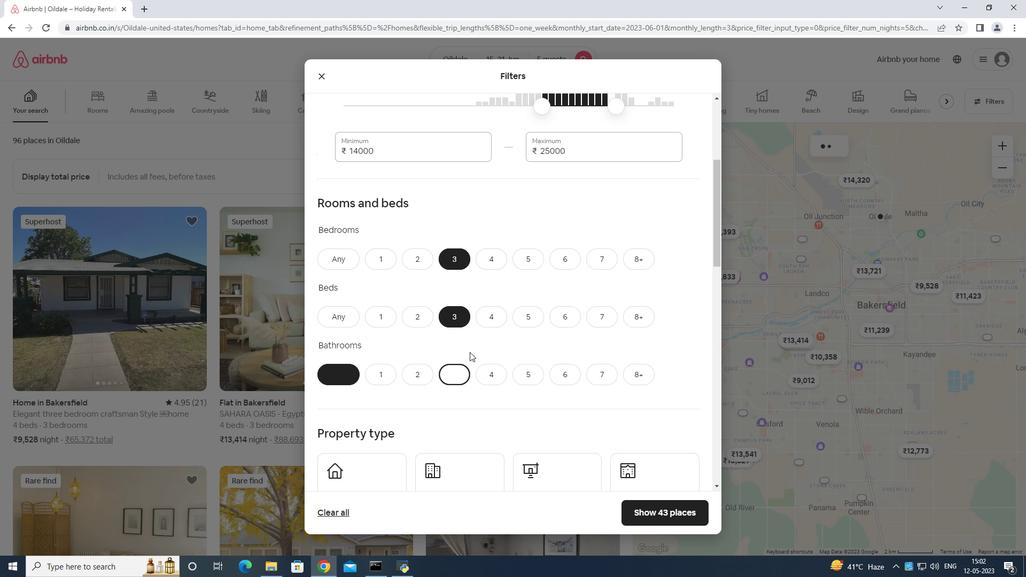 
Action: Mouse moved to (476, 352)
Screenshot: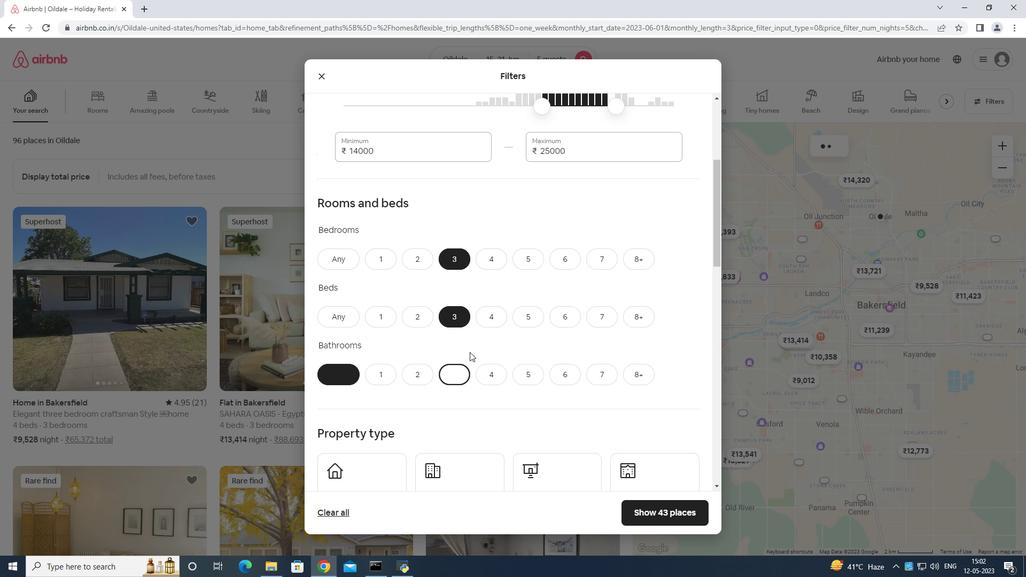 
Action: Mouse scrolled (476, 351) with delta (0, 0)
Screenshot: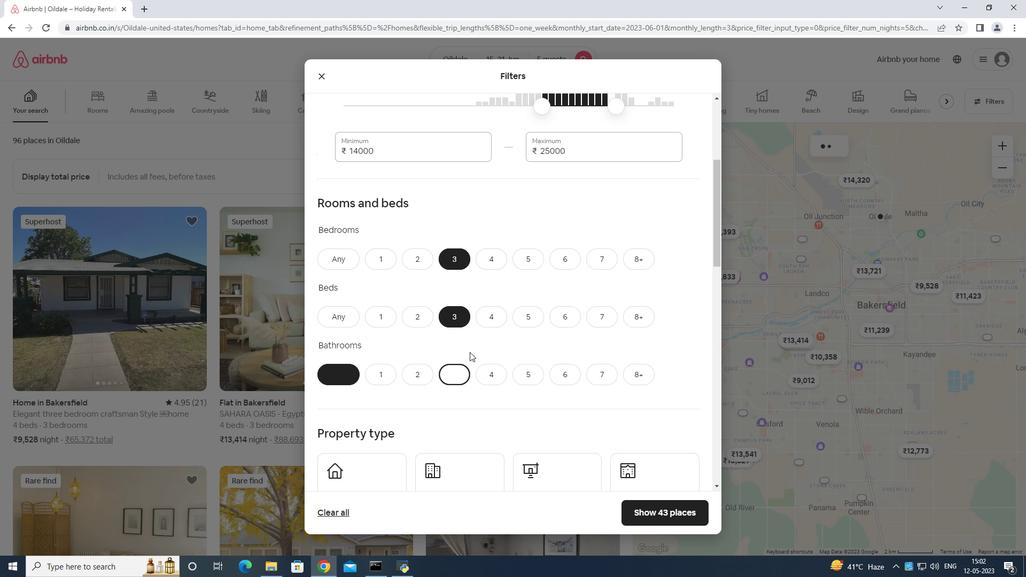 
Action: Mouse moved to (480, 347)
Screenshot: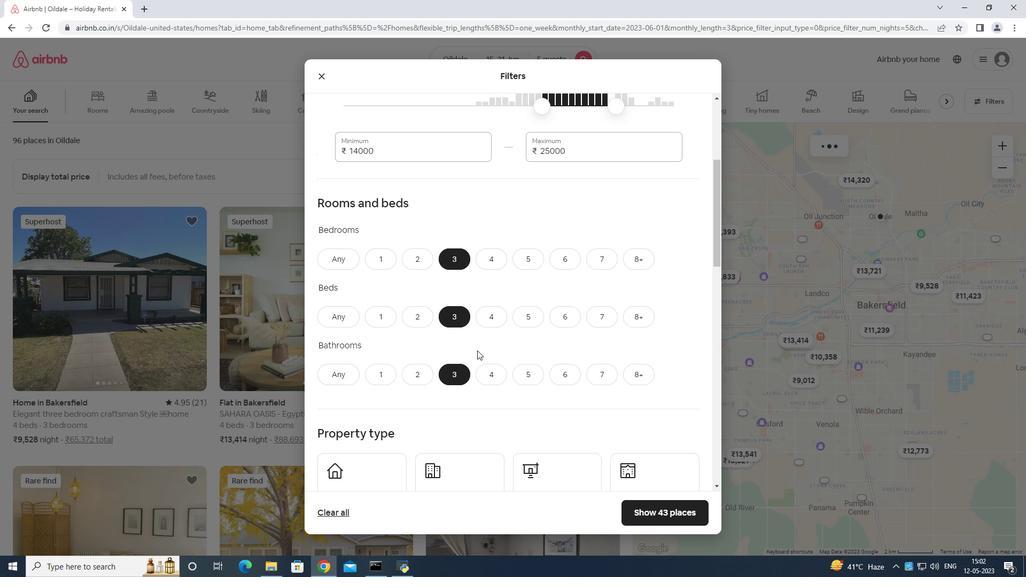 
Action: Mouse scrolled (480, 347) with delta (0, 0)
Screenshot: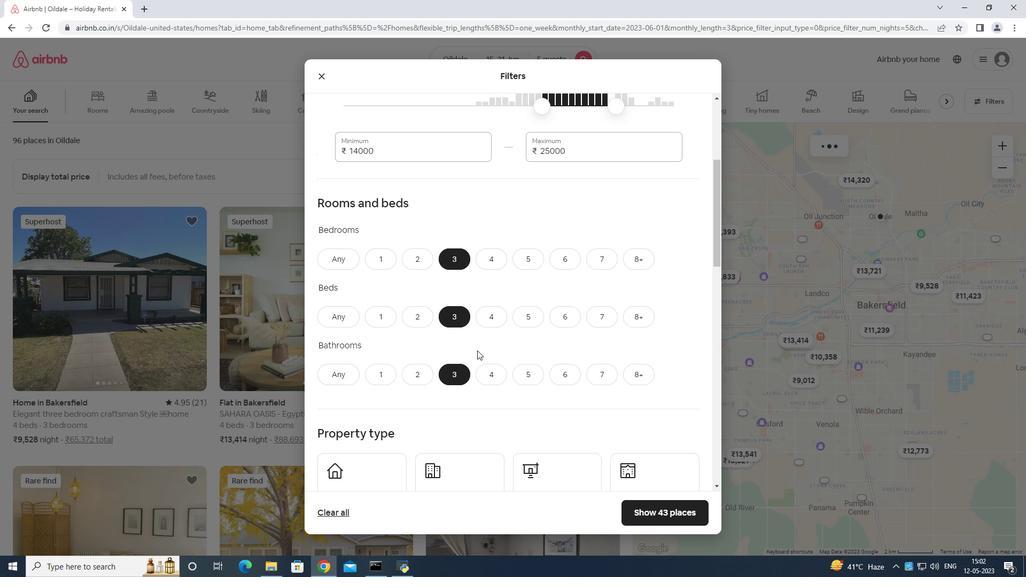 
Action: Mouse moved to (388, 321)
Screenshot: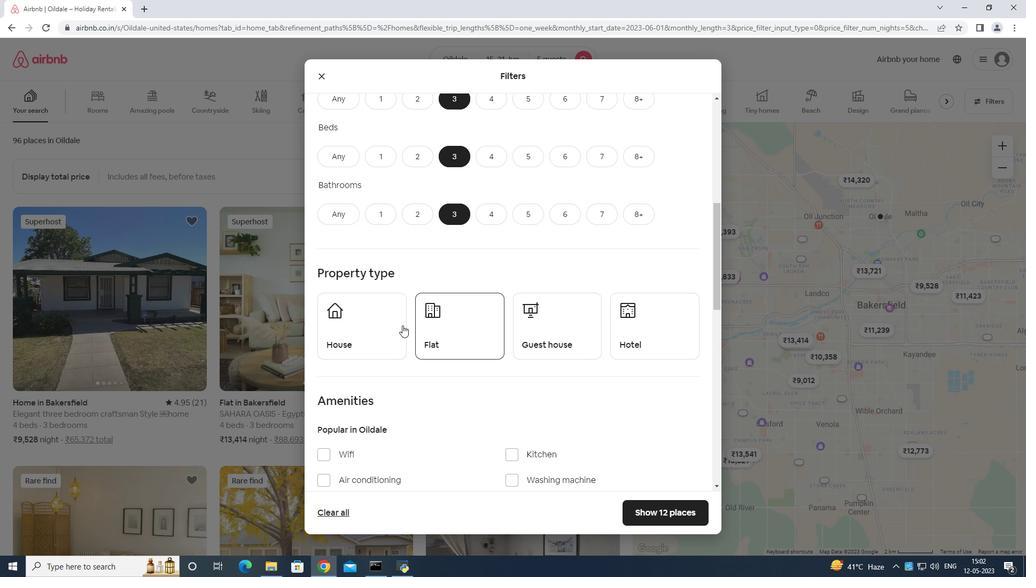 
Action: Mouse pressed left at (388, 321)
Screenshot: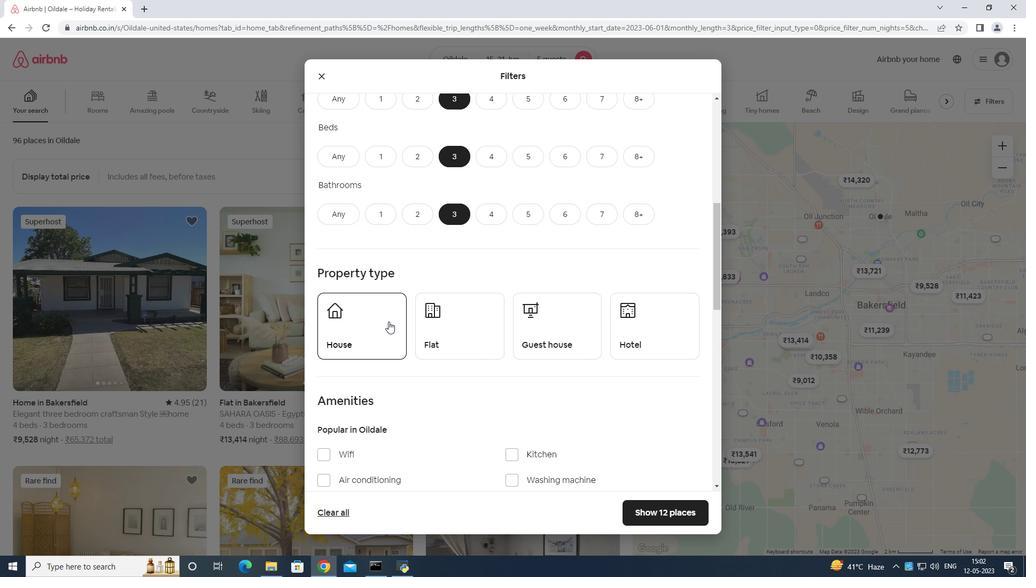 
Action: Mouse moved to (448, 332)
Screenshot: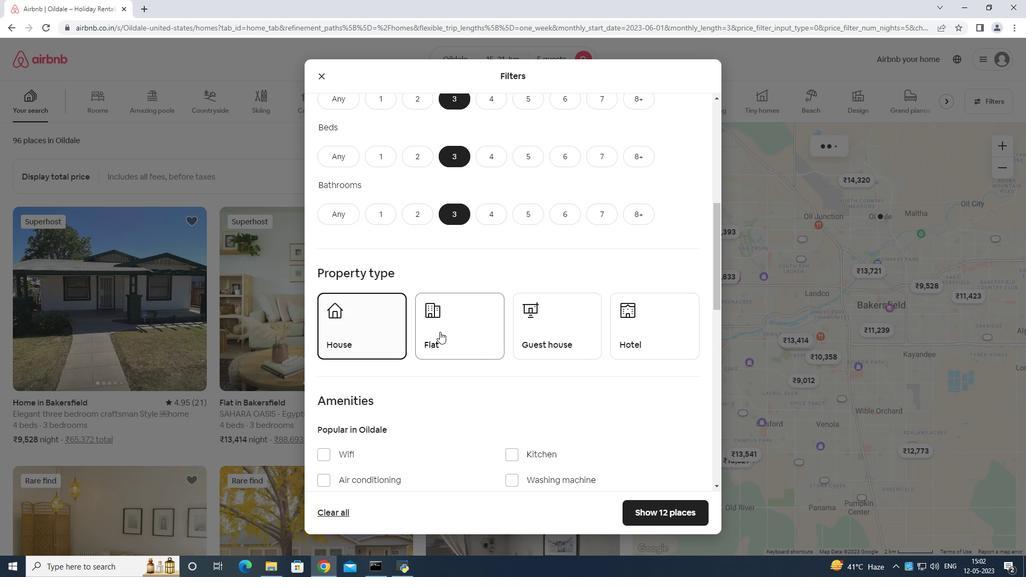 
Action: Mouse pressed left at (448, 332)
Screenshot: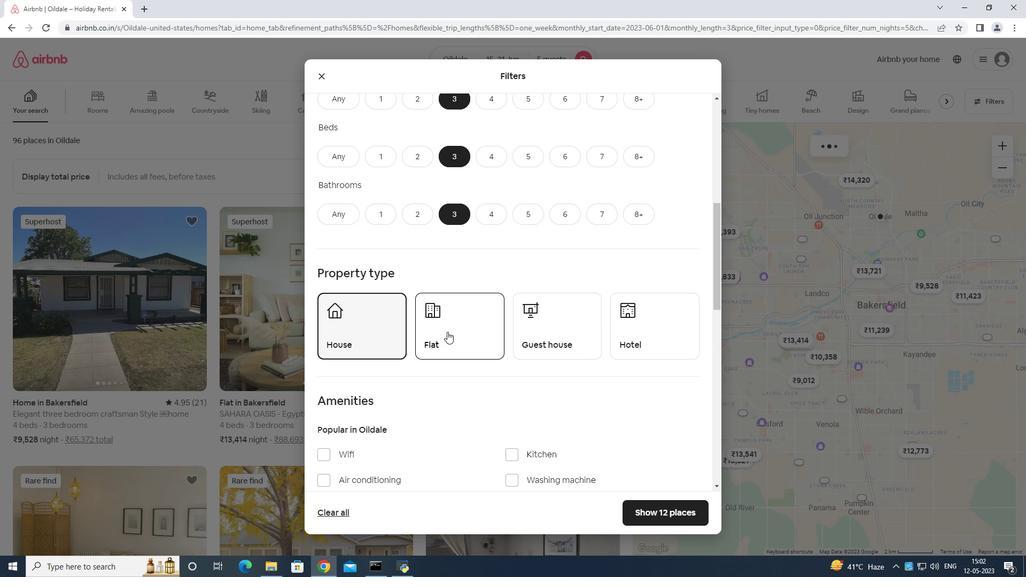 
Action: Mouse moved to (568, 328)
Screenshot: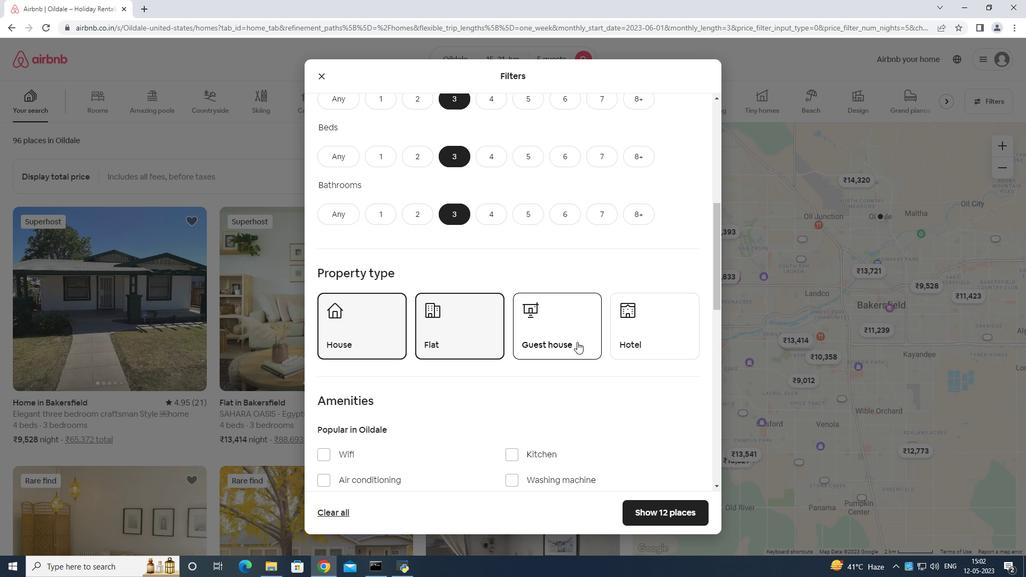 
Action: Mouse pressed left at (568, 328)
Screenshot: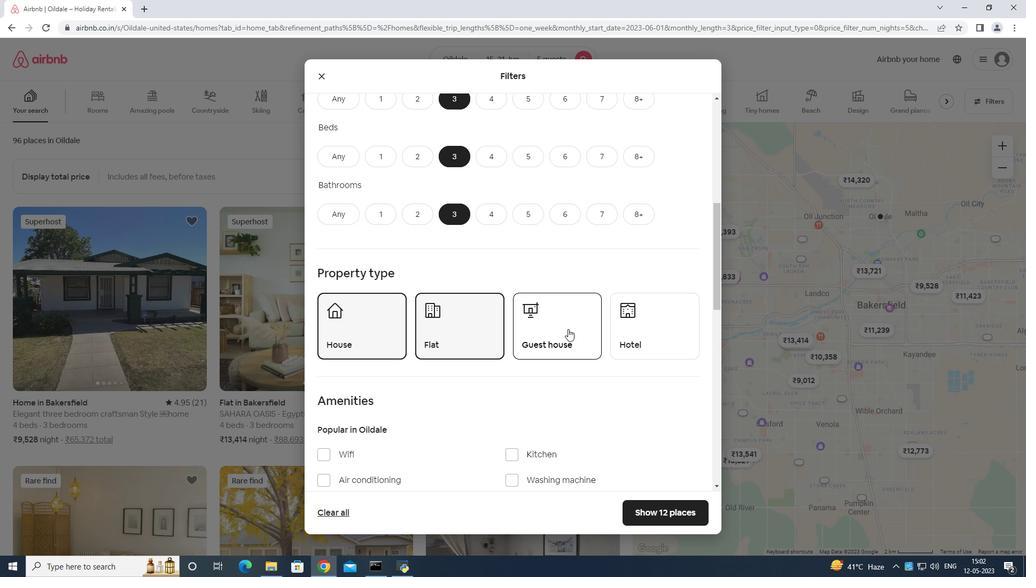 
Action: Mouse moved to (576, 309)
Screenshot: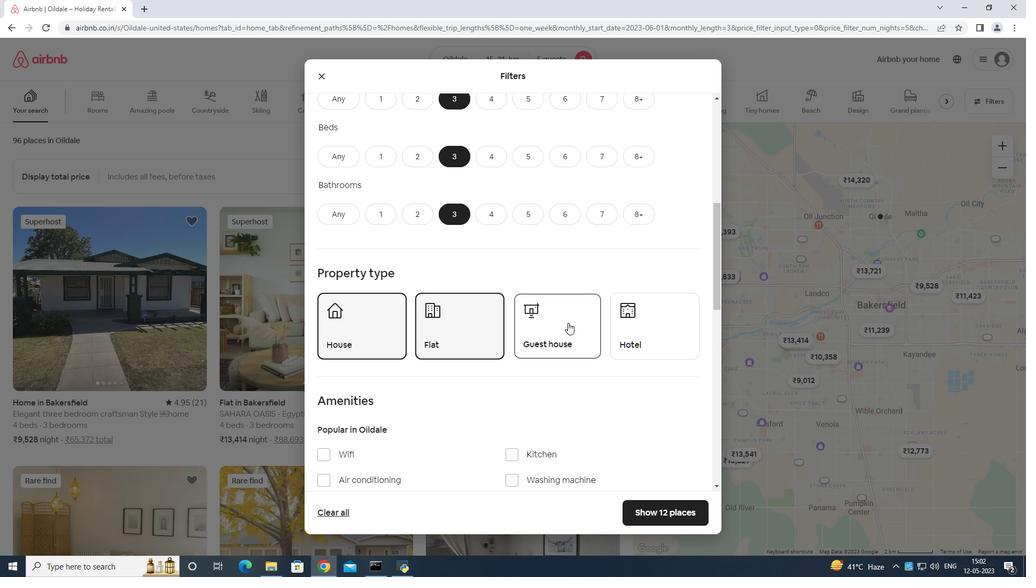 
Action: Mouse scrolled (576, 309) with delta (0, 0)
Screenshot: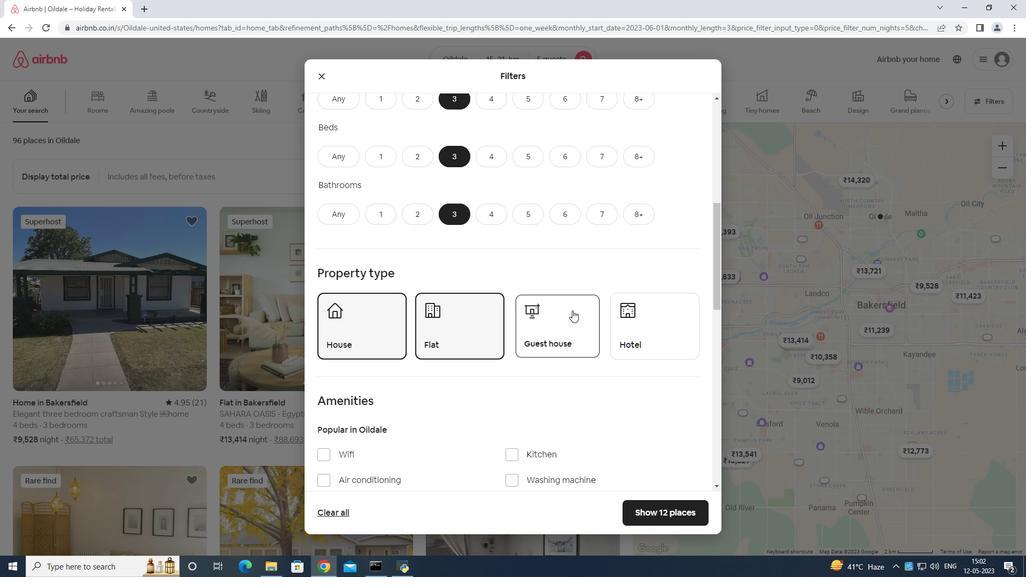 
Action: Mouse moved to (573, 316)
Screenshot: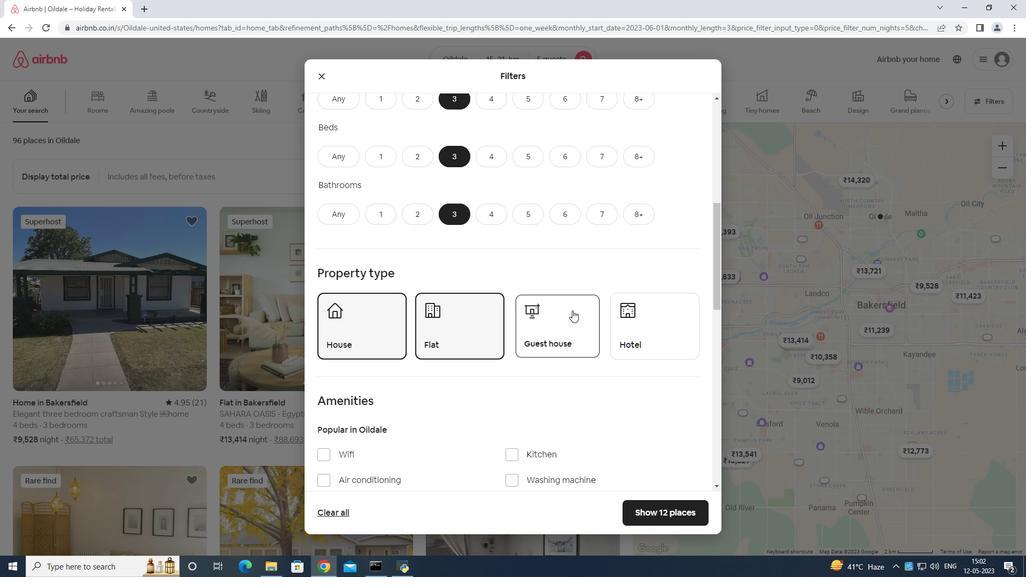 
Action: Mouse scrolled (573, 316) with delta (0, 0)
Screenshot: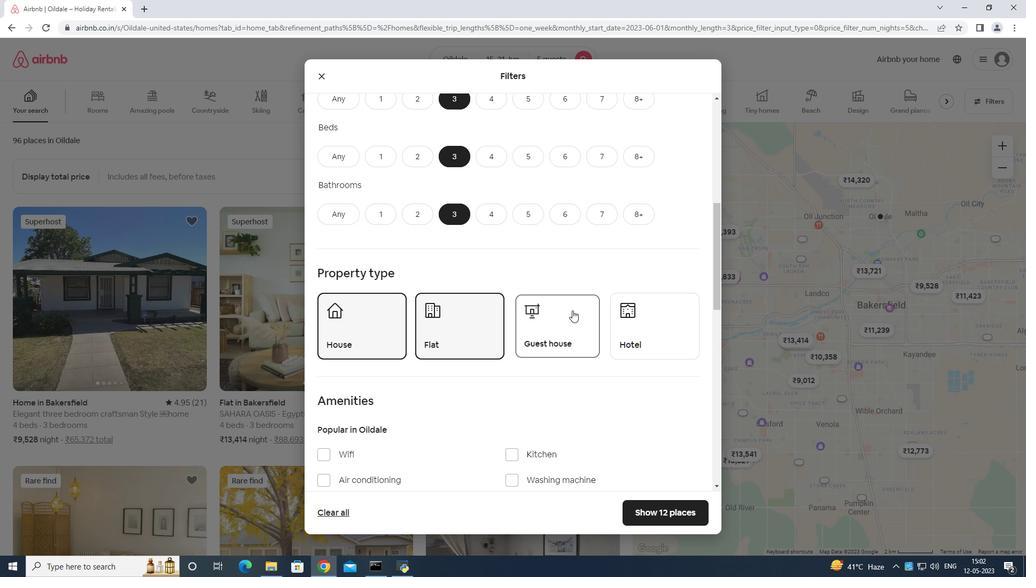 
Action: Mouse moved to (572, 317)
Screenshot: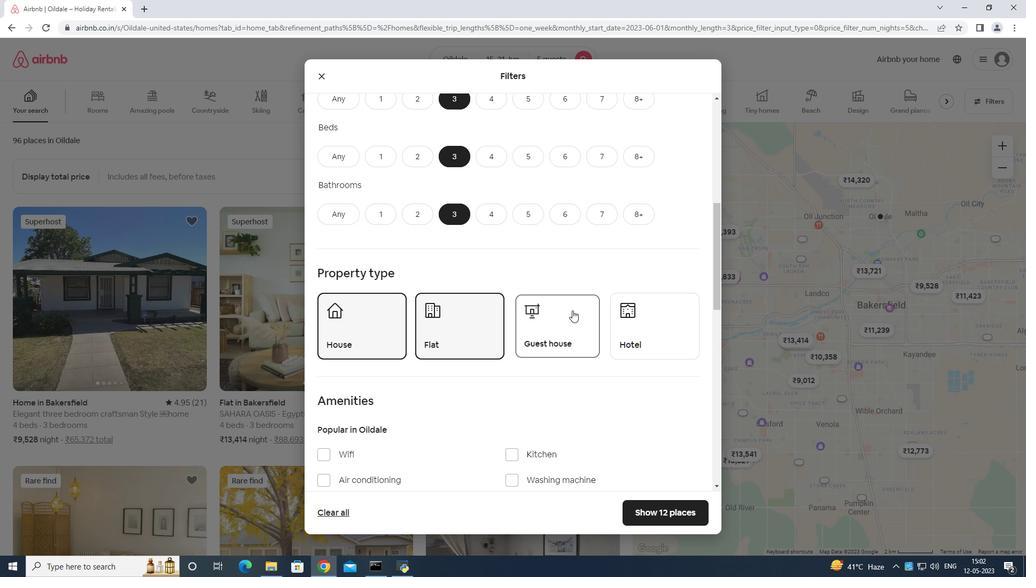
Action: Mouse scrolled (572, 317) with delta (0, 0)
Screenshot: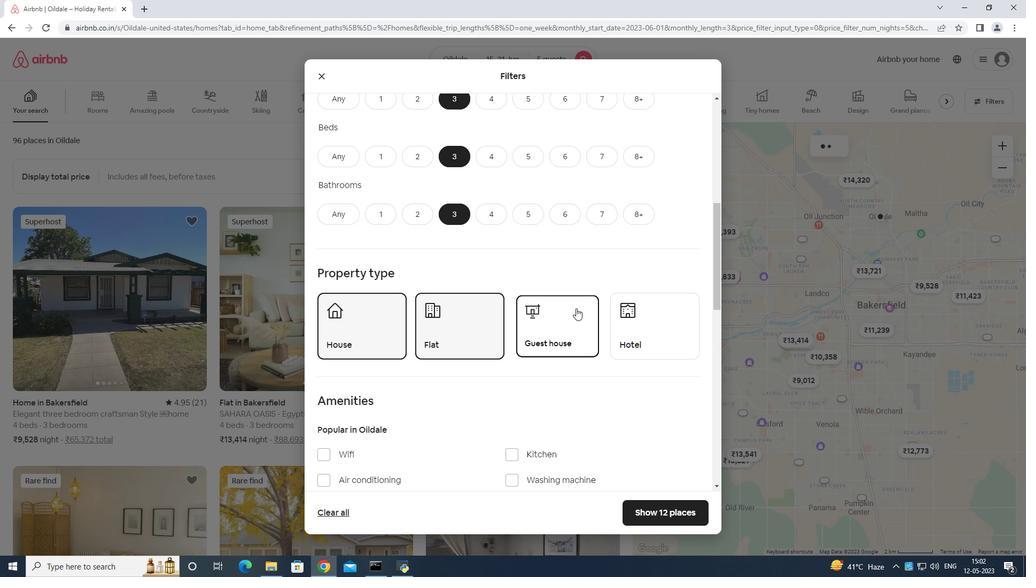 
Action: Mouse moved to (538, 287)
Screenshot: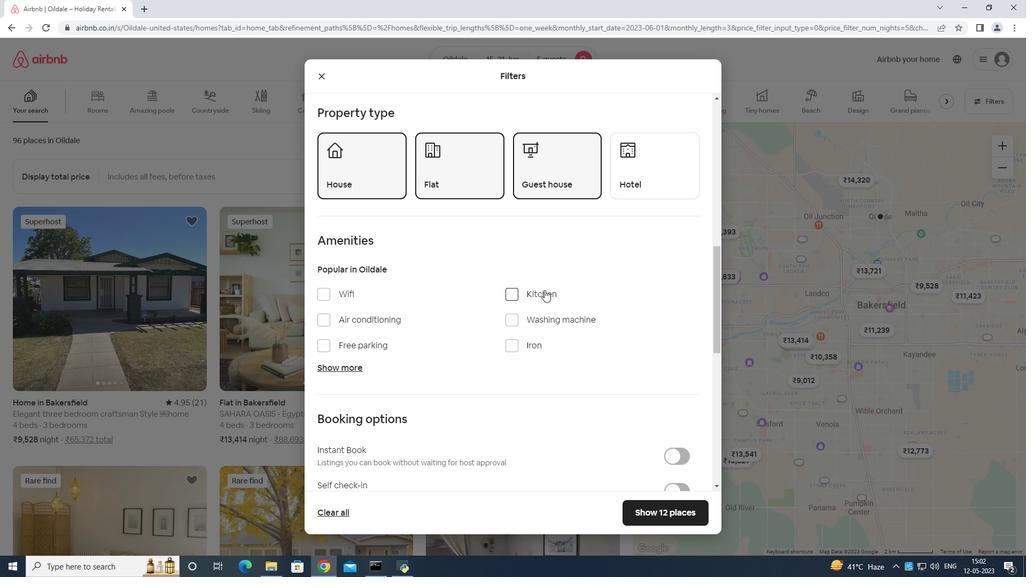
Action: Mouse scrolled (538, 287) with delta (0, 0)
Screenshot: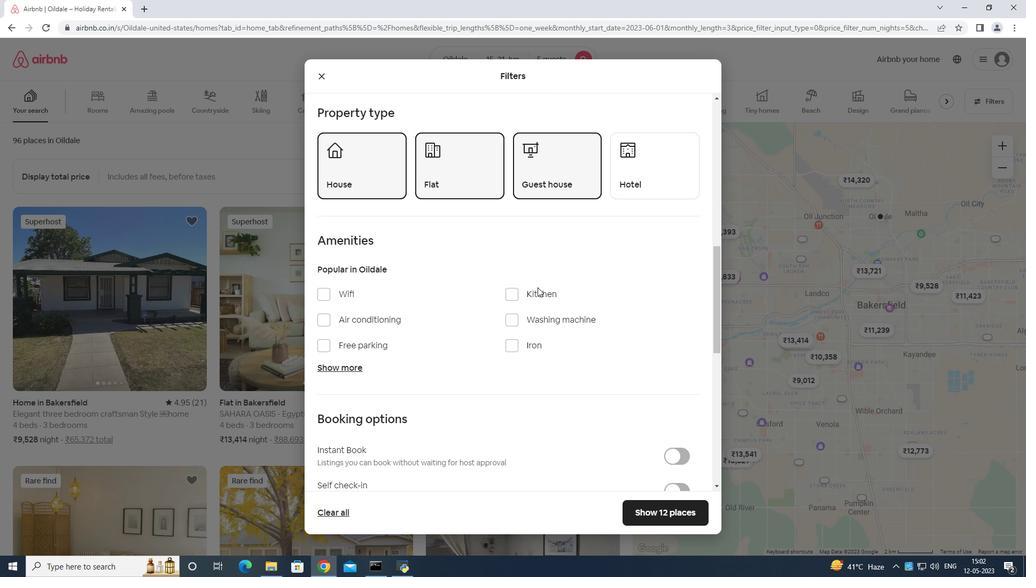 
Action: Mouse scrolled (538, 287) with delta (0, 0)
Screenshot: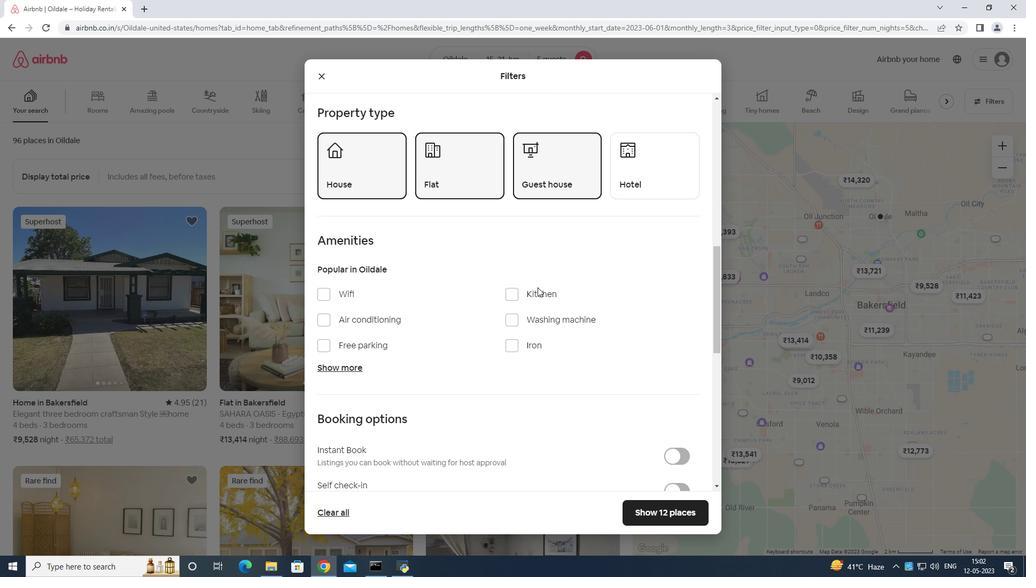 
Action: Mouse moved to (537, 287)
Screenshot: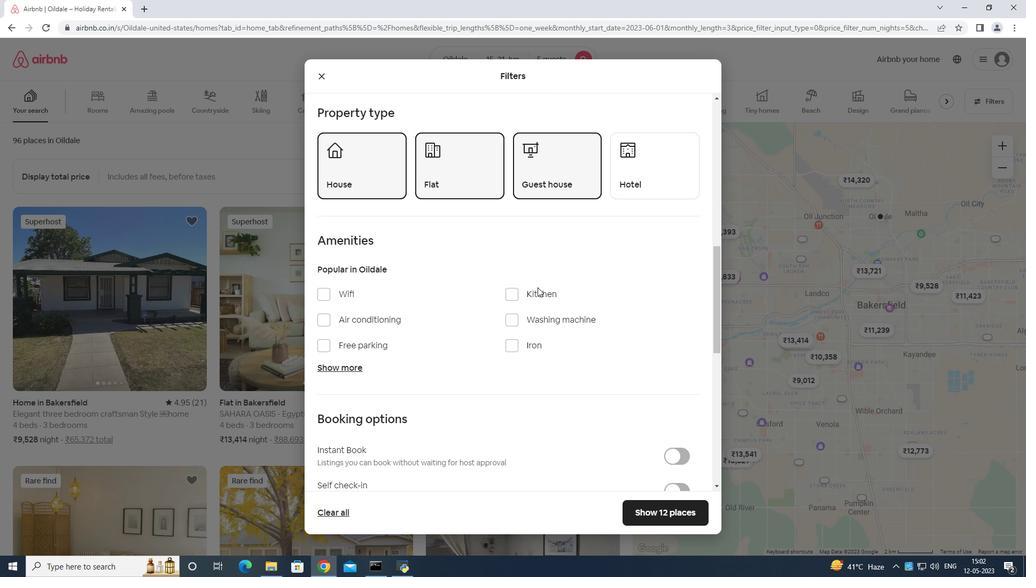 
Action: Mouse scrolled (537, 287) with delta (0, 0)
Screenshot: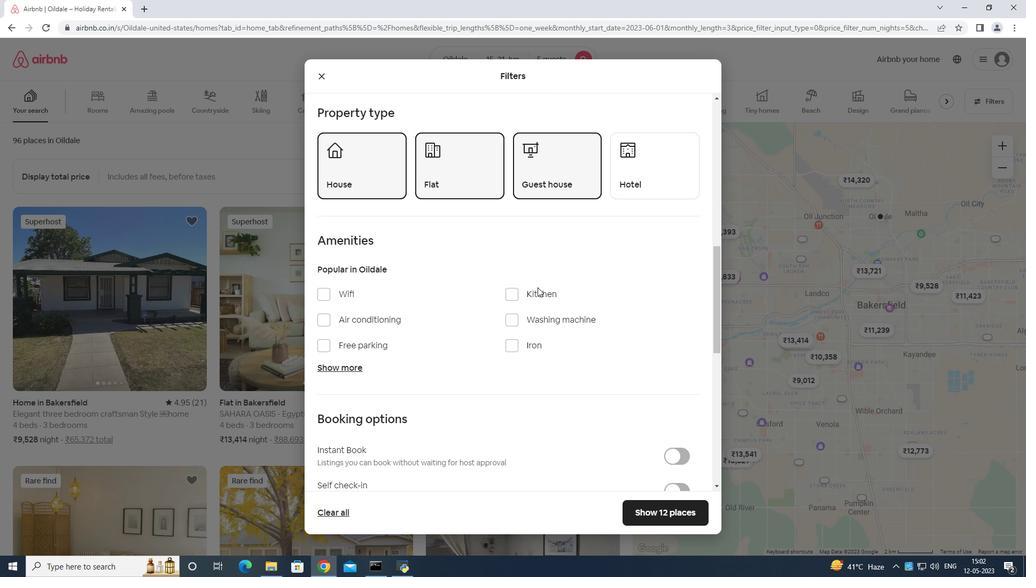 
Action: Mouse moved to (538, 288)
Screenshot: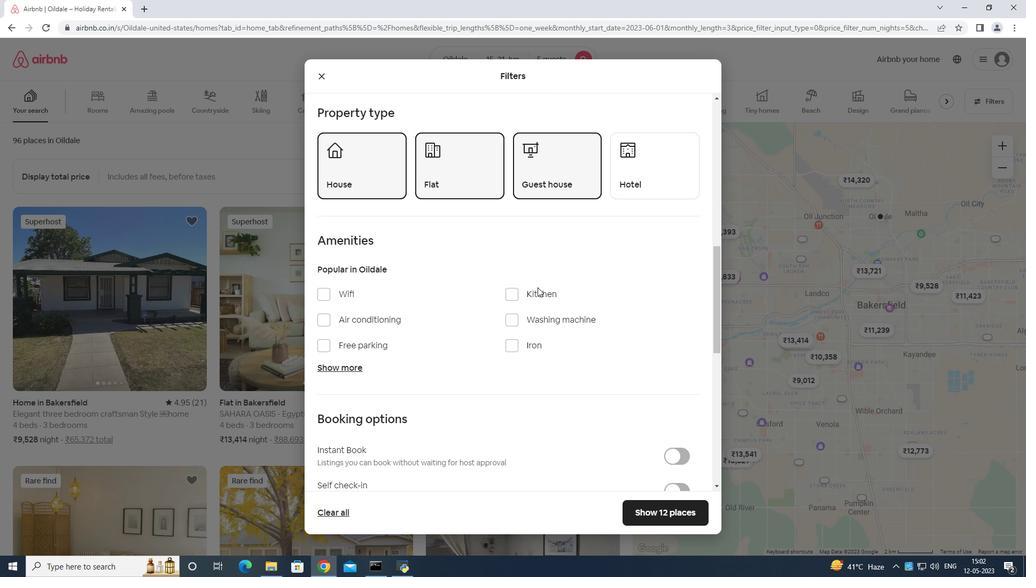 
Action: Mouse scrolled (538, 287) with delta (0, 0)
Screenshot: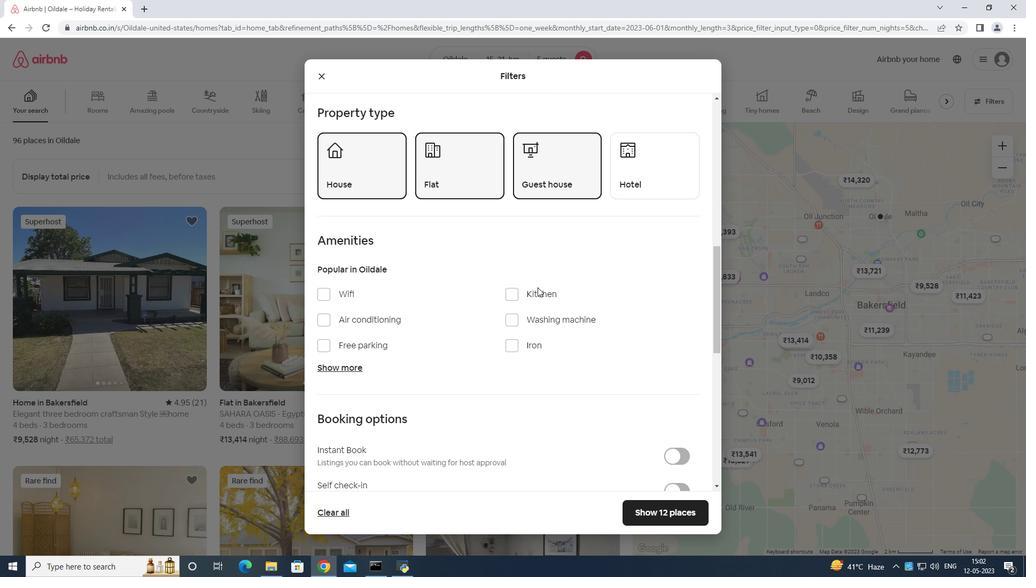 
Action: Mouse moved to (539, 290)
Screenshot: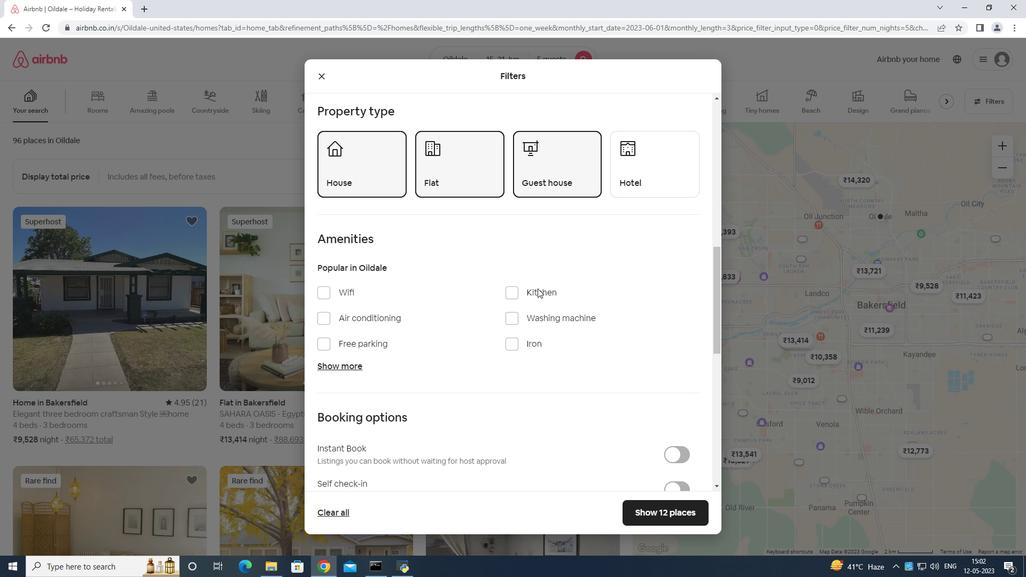 
Action: Mouse scrolled (539, 289) with delta (0, 0)
Screenshot: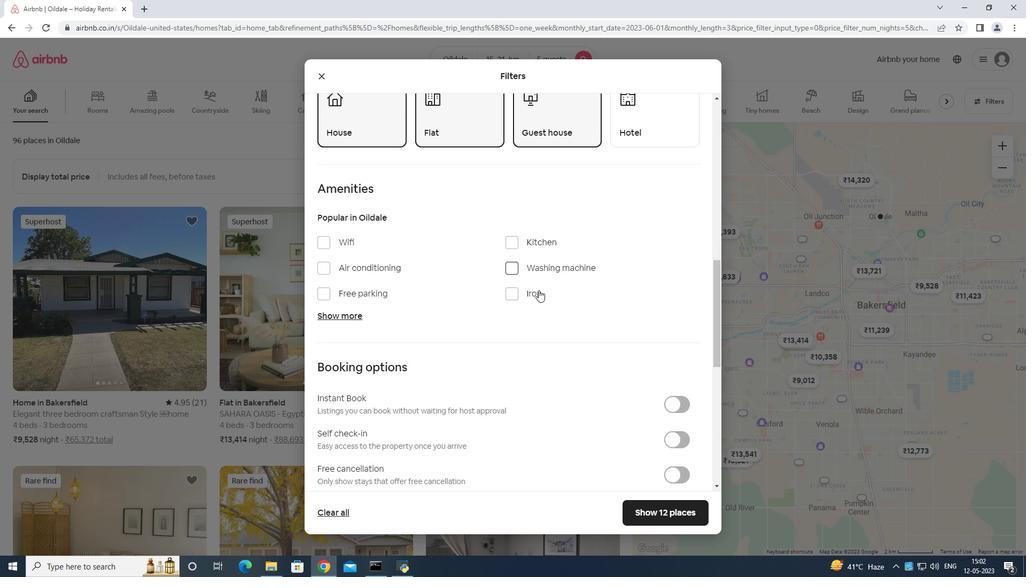 
Action: Mouse moved to (539, 291)
Screenshot: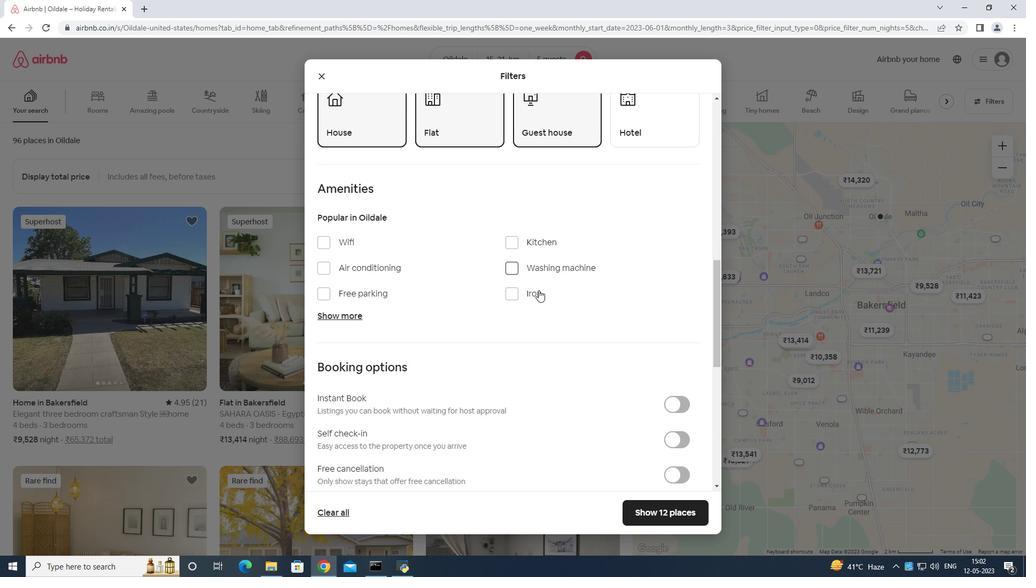 
Action: Mouse scrolled (539, 290) with delta (0, 0)
Screenshot: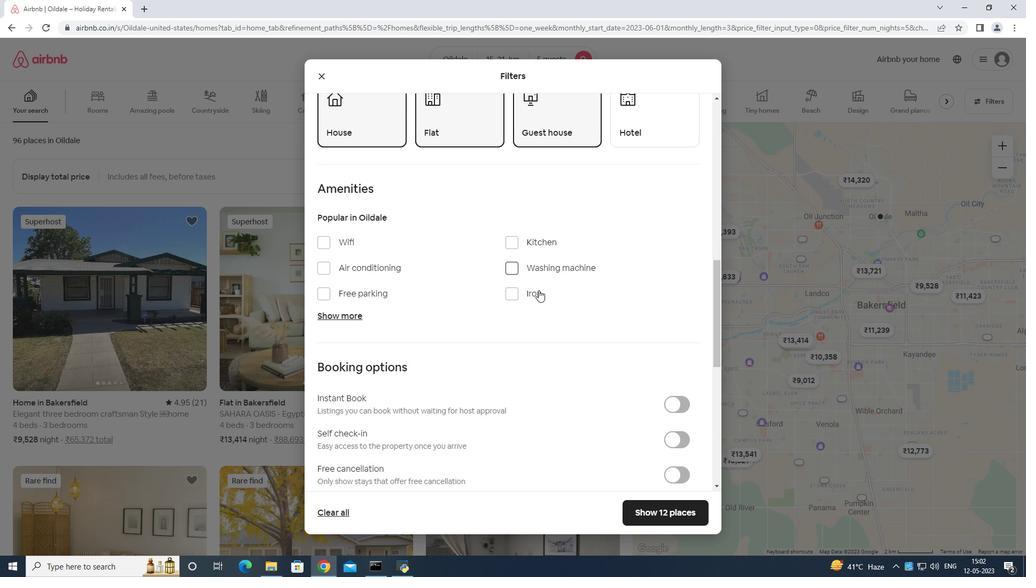 
Action: Mouse scrolled (539, 290) with delta (0, 0)
Screenshot: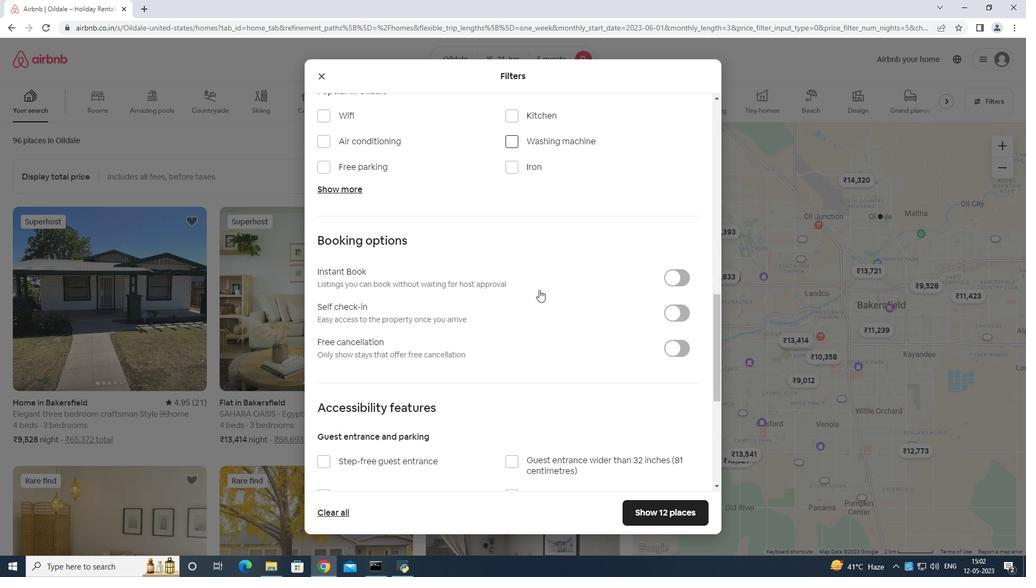 
Action: Mouse moved to (681, 117)
Screenshot: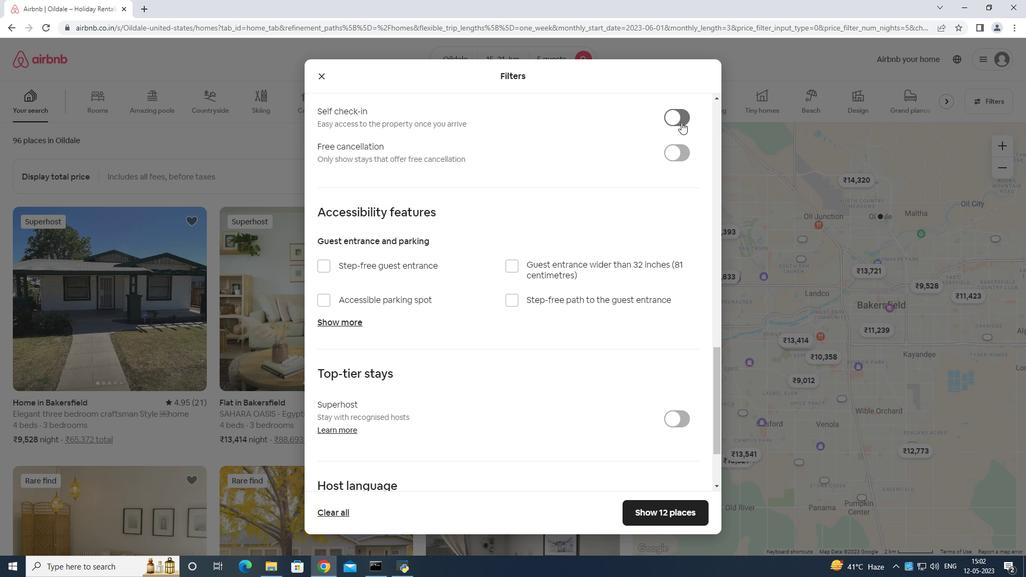 
Action: Mouse pressed left at (681, 117)
Screenshot: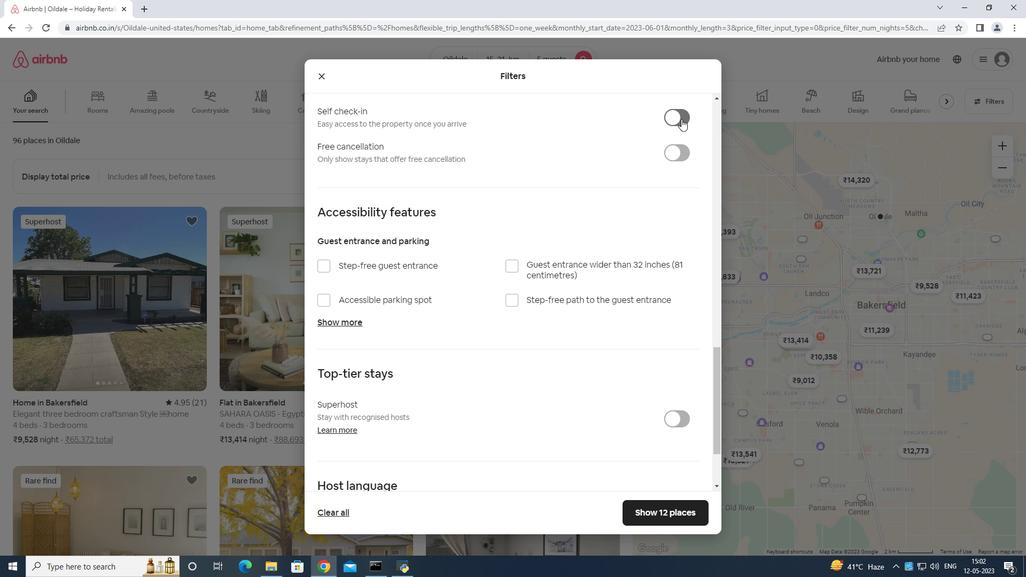 
Action: Mouse moved to (381, 577)
Screenshot: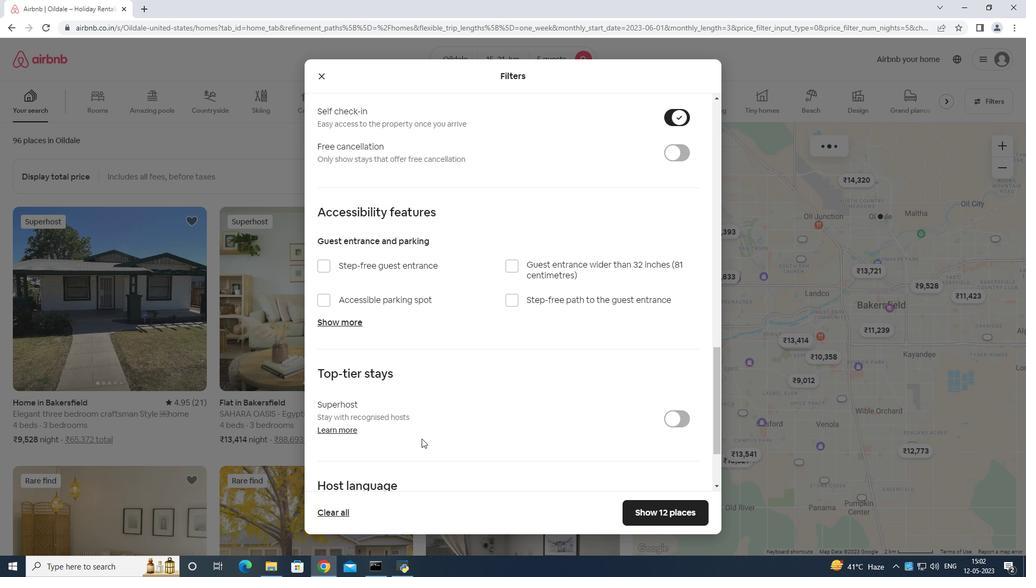 
Action: Mouse scrolled (381, 576) with delta (0, 0)
Screenshot: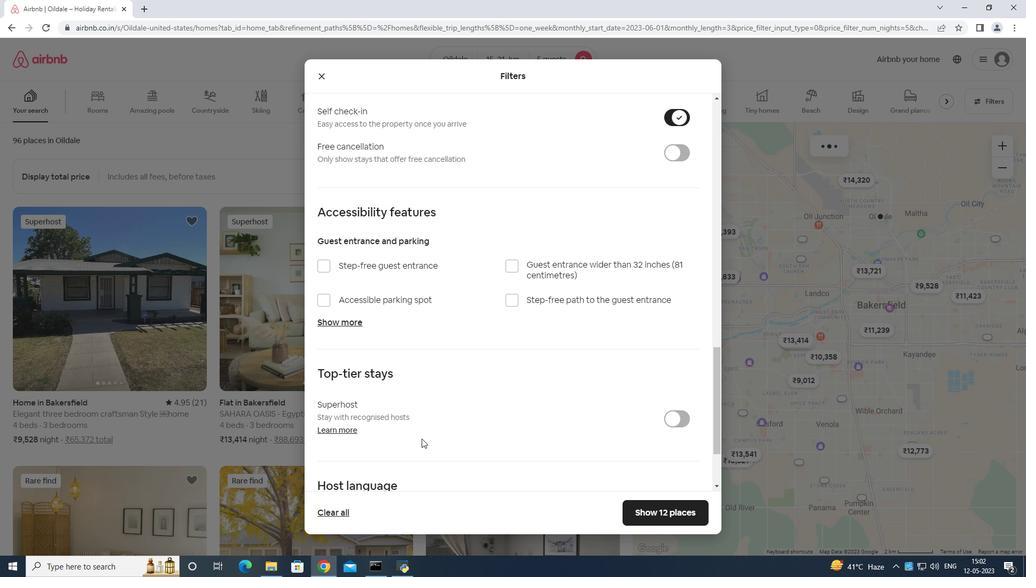 
Action: Mouse scrolled (381, 576) with delta (0, 0)
Screenshot: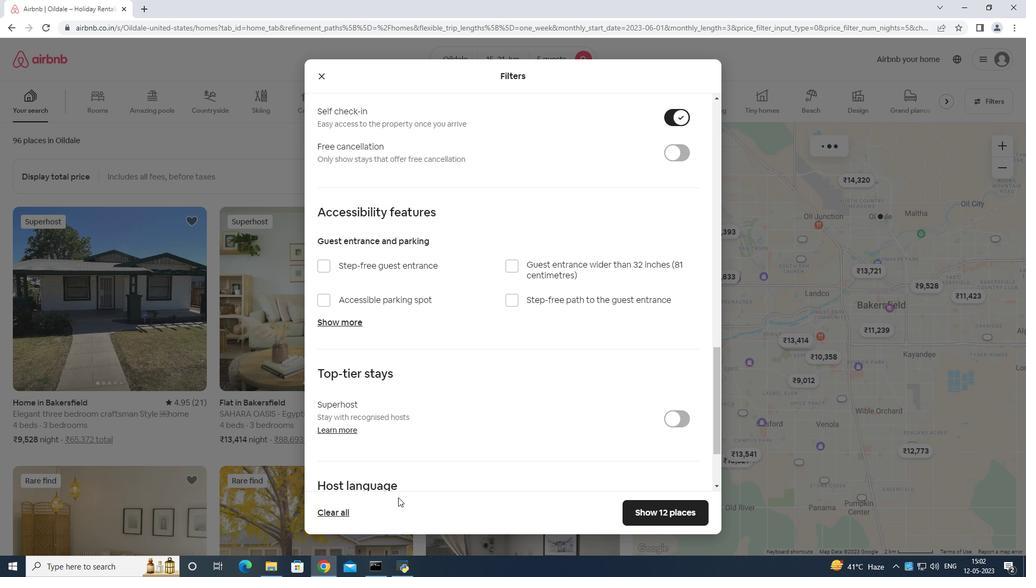 
Action: Mouse moved to (381, 577)
Screenshot: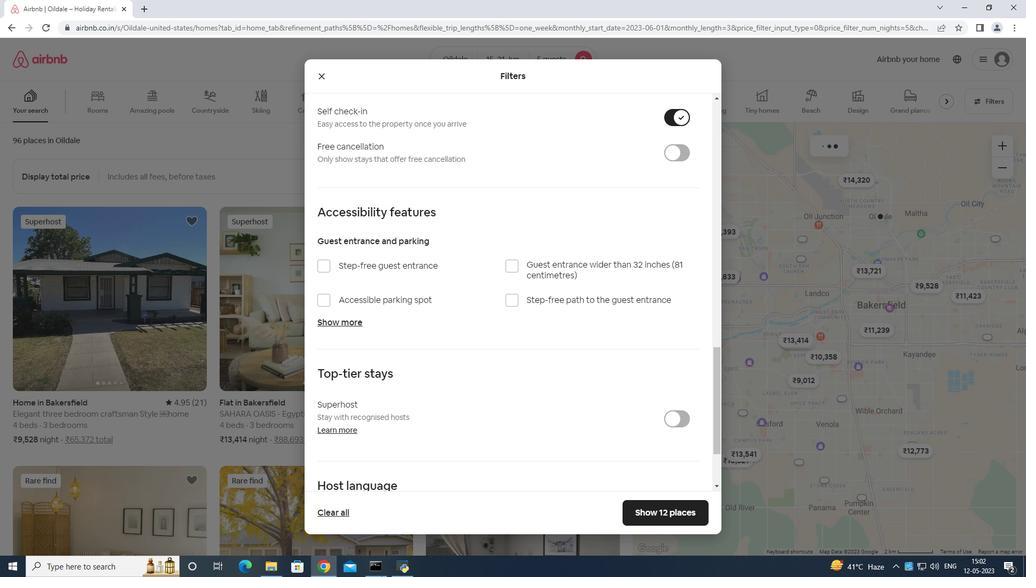 
Action: Mouse scrolled (381, 576) with delta (0, 0)
Screenshot: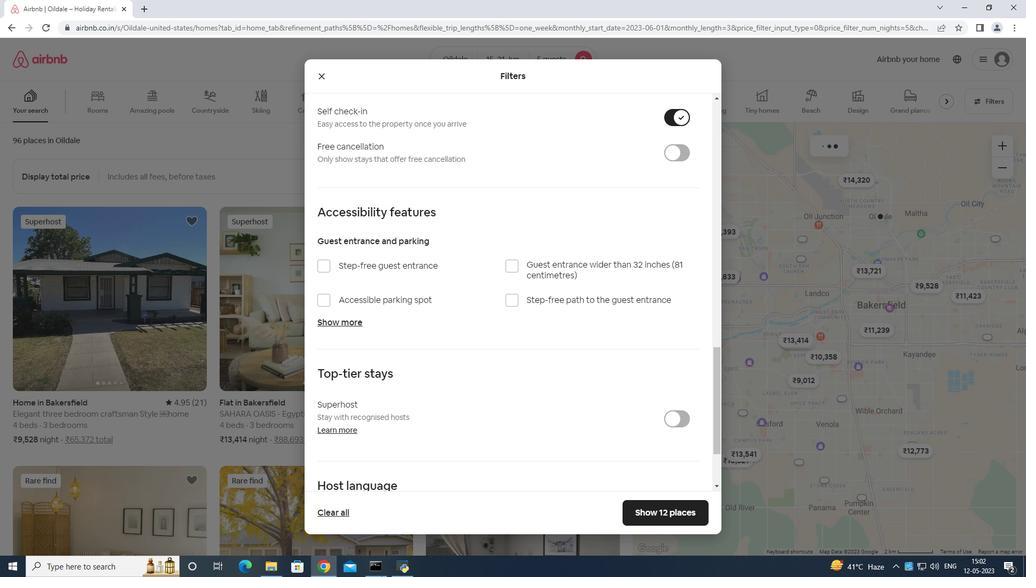 
Action: Mouse moved to (428, 399)
Screenshot: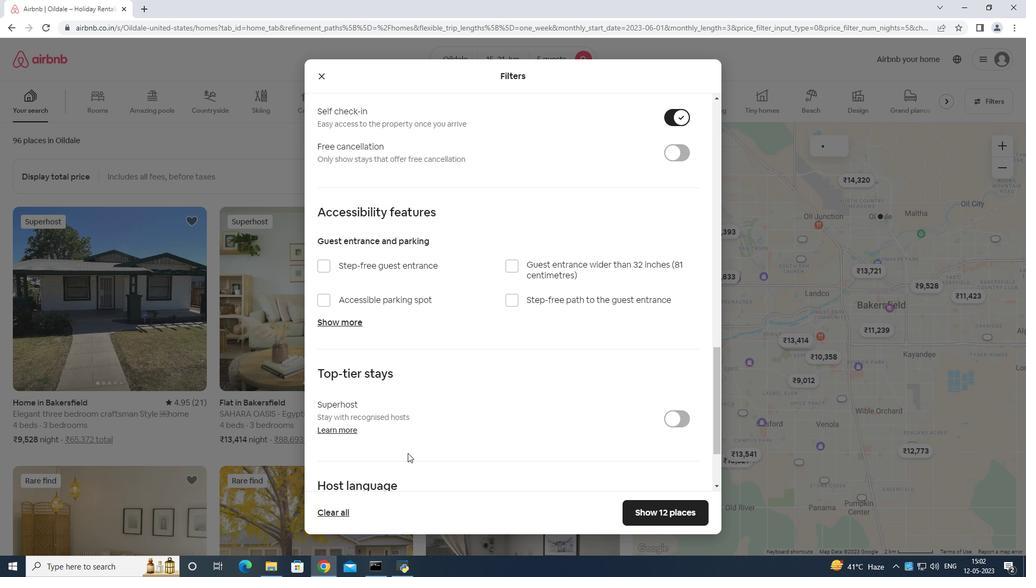 
Action: Mouse scrolled (428, 398) with delta (0, 0)
Screenshot: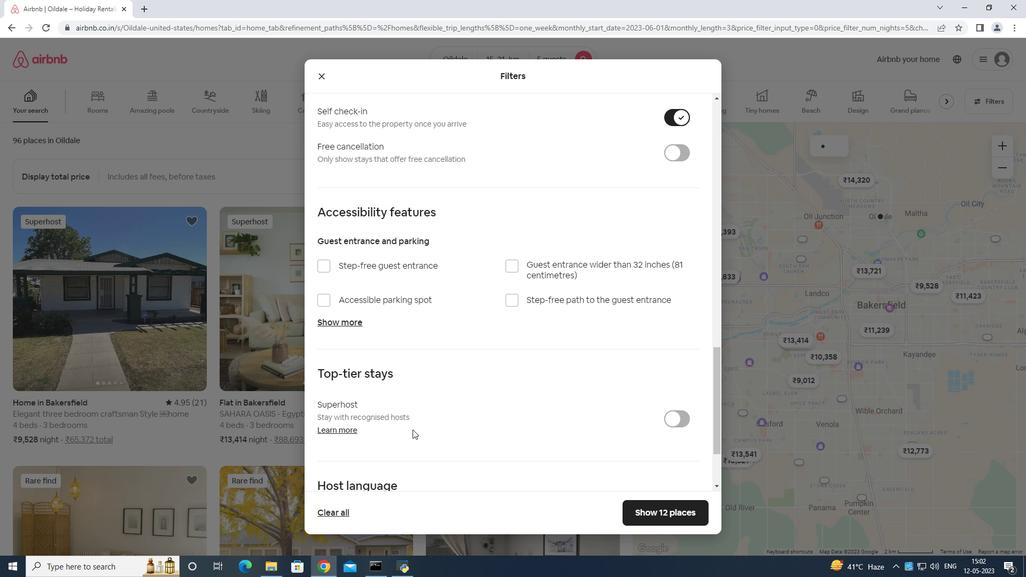 
Action: Mouse moved to (428, 399)
Screenshot: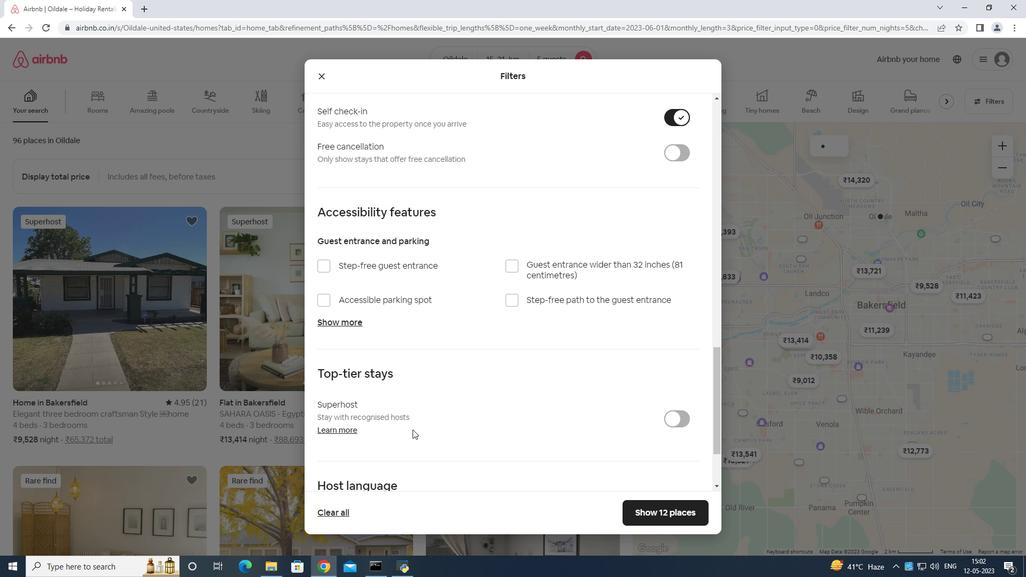 
Action: Mouse scrolled (428, 398) with delta (0, 0)
Screenshot: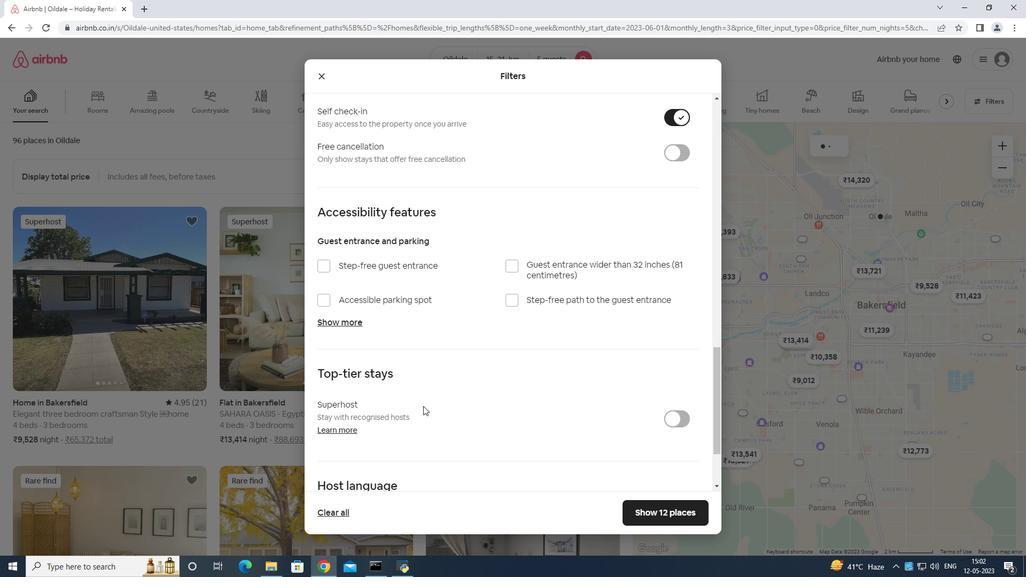 
Action: Mouse scrolled (428, 398) with delta (0, 0)
Screenshot: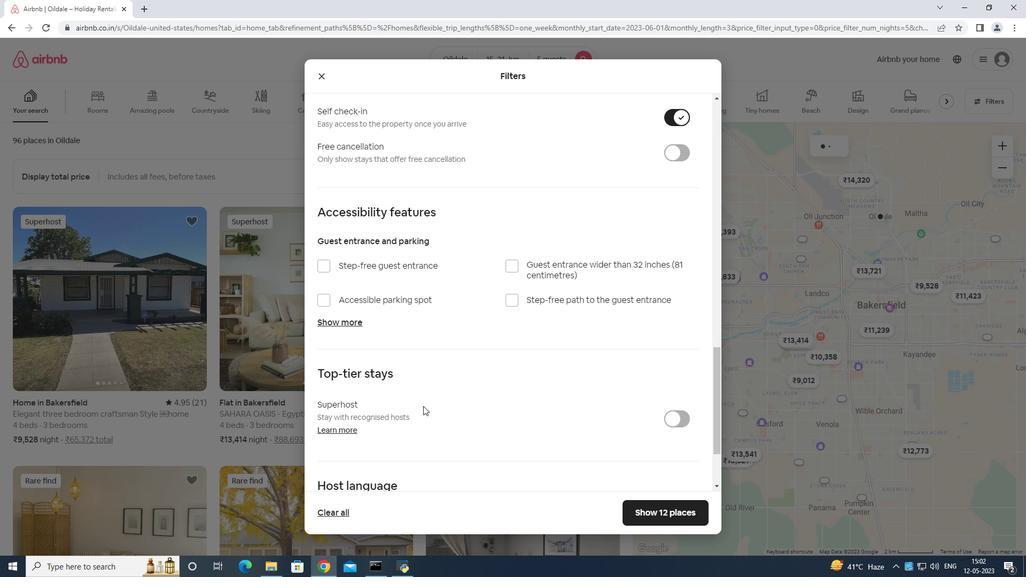 
Action: Mouse scrolled (428, 398) with delta (0, 0)
Screenshot: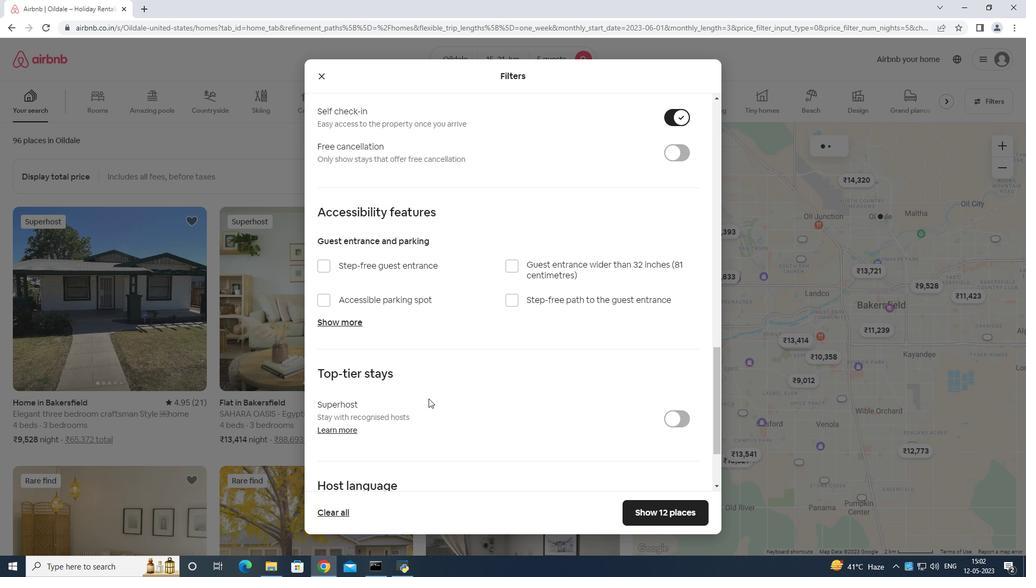
Action: Mouse moved to (402, 413)
Screenshot: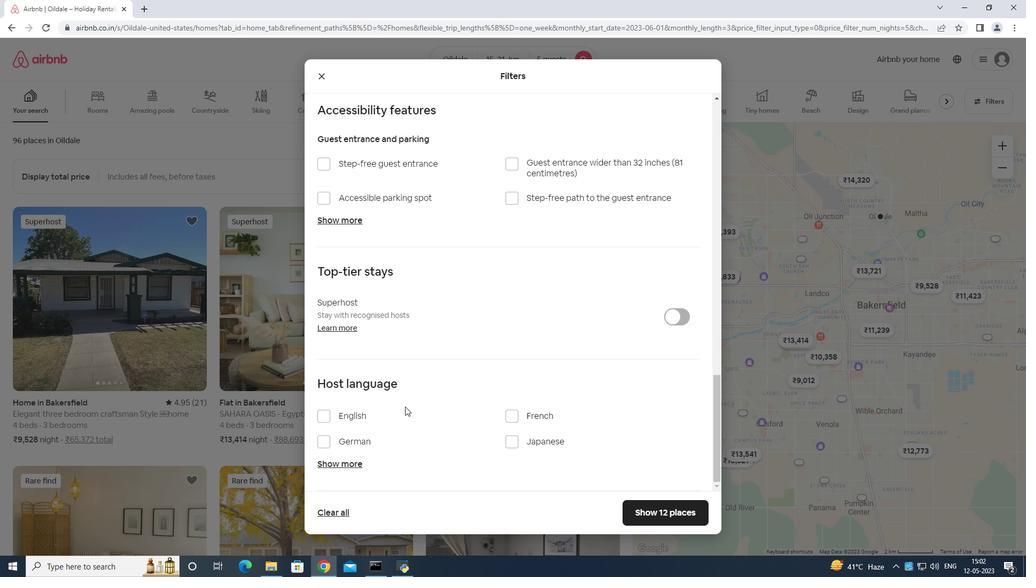 
Action: Mouse scrolled (402, 412) with delta (0, 0)
Screenshot: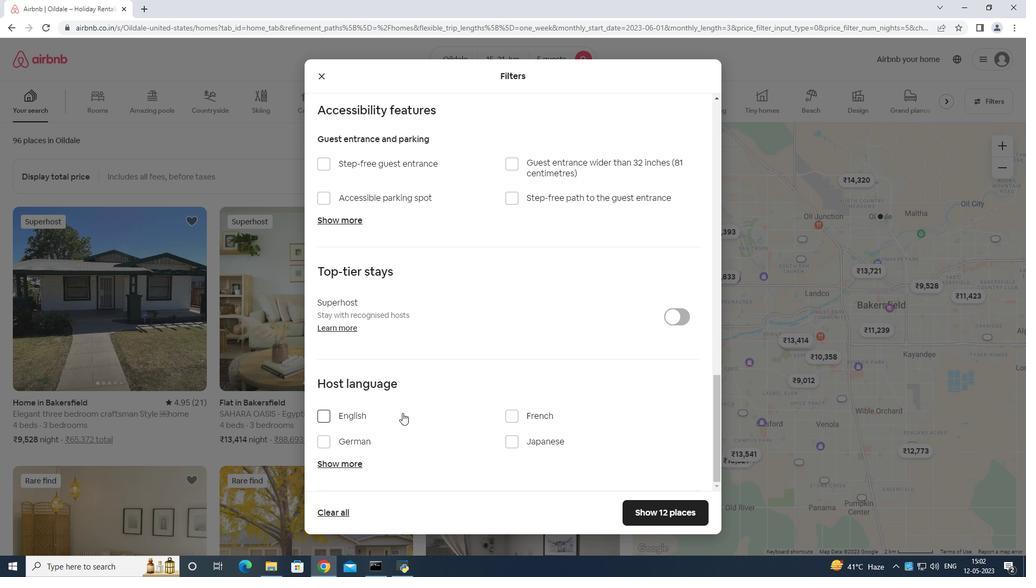 
Action: Mouse moved to (325, 417)
Screenshot: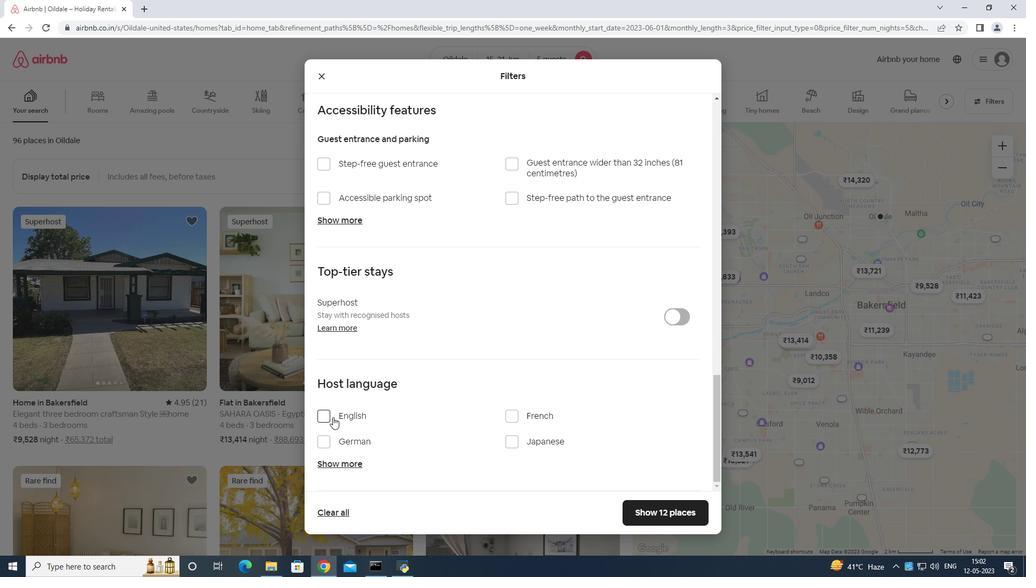 
Action: Mouse pressed left at (325, 417)
Screenshot: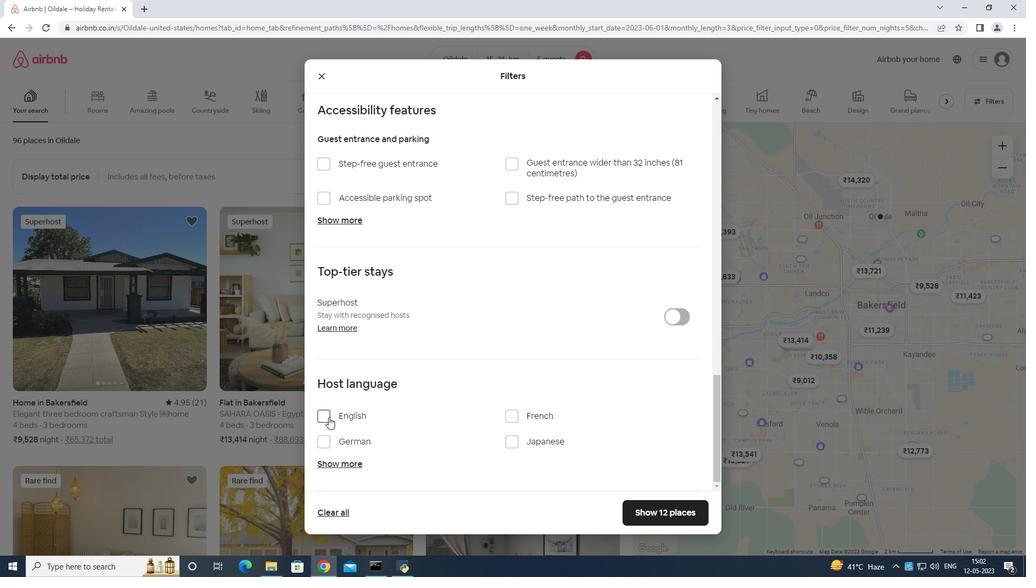
Action: Mouse moved to (640, 510)
Screenshot: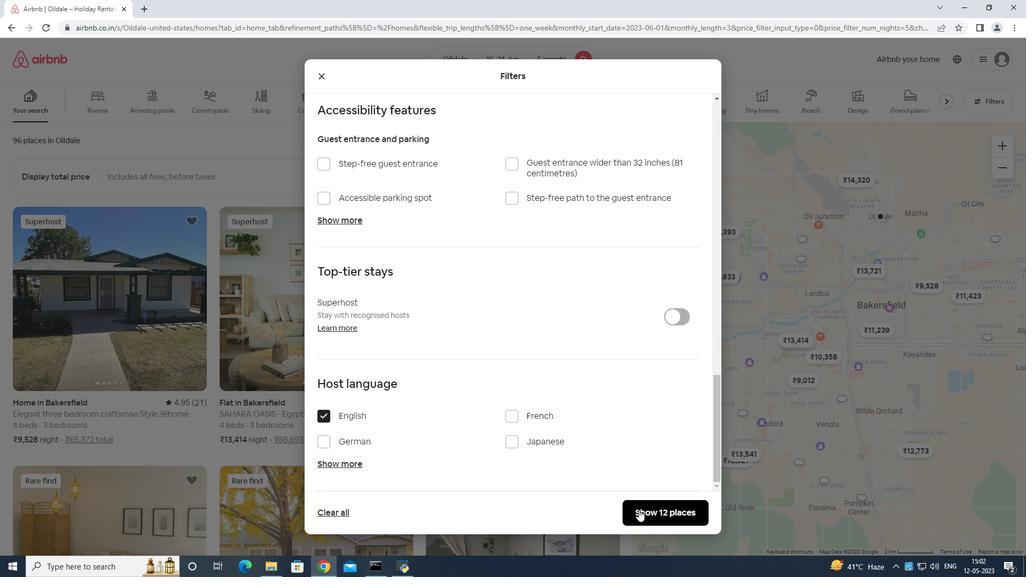 
